 Task: Open Card Card0000000002 in Board Board0000000001 in Workspace WS0000000001 in Trello. Add Member nikhrathi889@gmail.com to Card Card0000000002 in Board Board0000000001 in Workspace WS0000000001 in Trello. Add Yellow Label titled Label0000000002 to Card Card0000000002 in Board Board0000000001 in Workspace WS0000000001 in Trello. Add Checklist CL0000000002 to Card Card0000000002 in Board Board0000000001 in Workspace WS0000000001 in Trello. Add Dates with Start Date as May 08 2023 and Due Date as May 31 2023 to Card Card0000000002 in Board Board0000000001 in Workspace WS0000000001 in Trello
Action: Mouse moved to (366, 328)
Screenshot: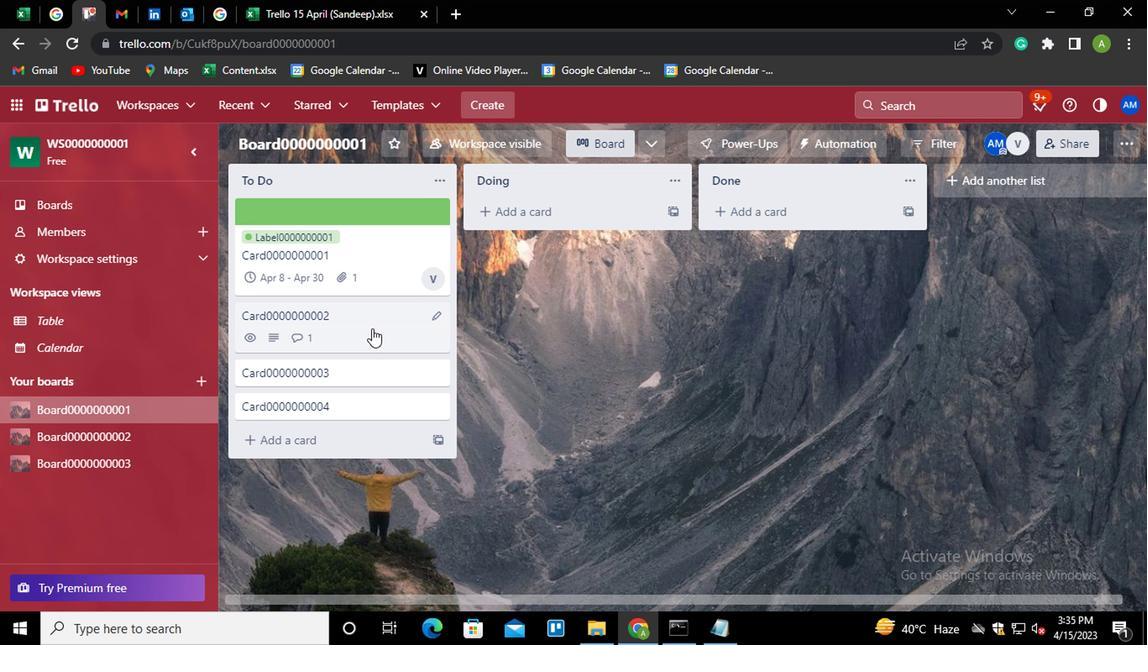 
Action: Mouse pressed left at (366, 328)
Screenshot: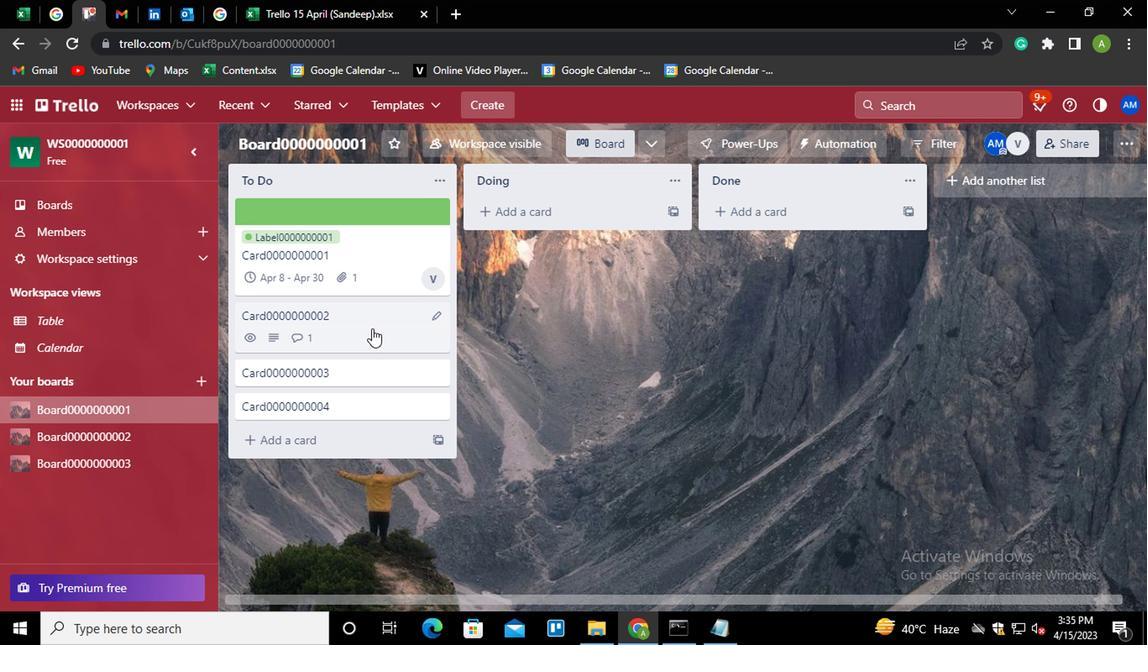 
Action: Mouse moved to (777, 294)
Screenshot: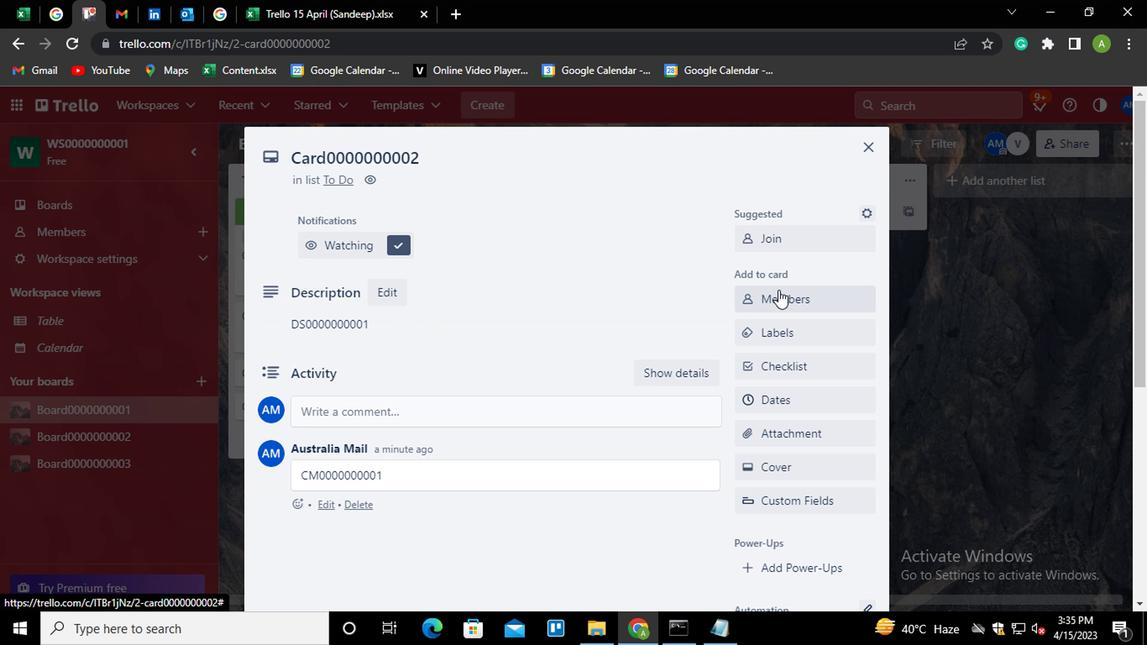 
Action: Mouse pressed left at (777, 294)
Screenshot: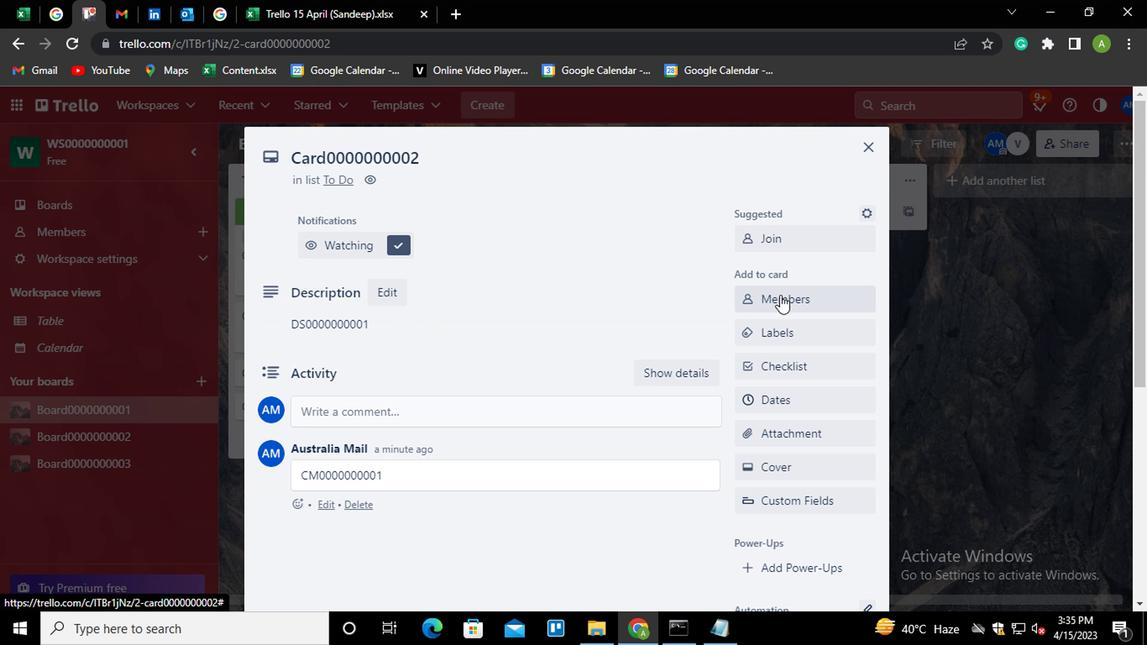 
Action: Mouse moved to (796, 377)
Screenshot: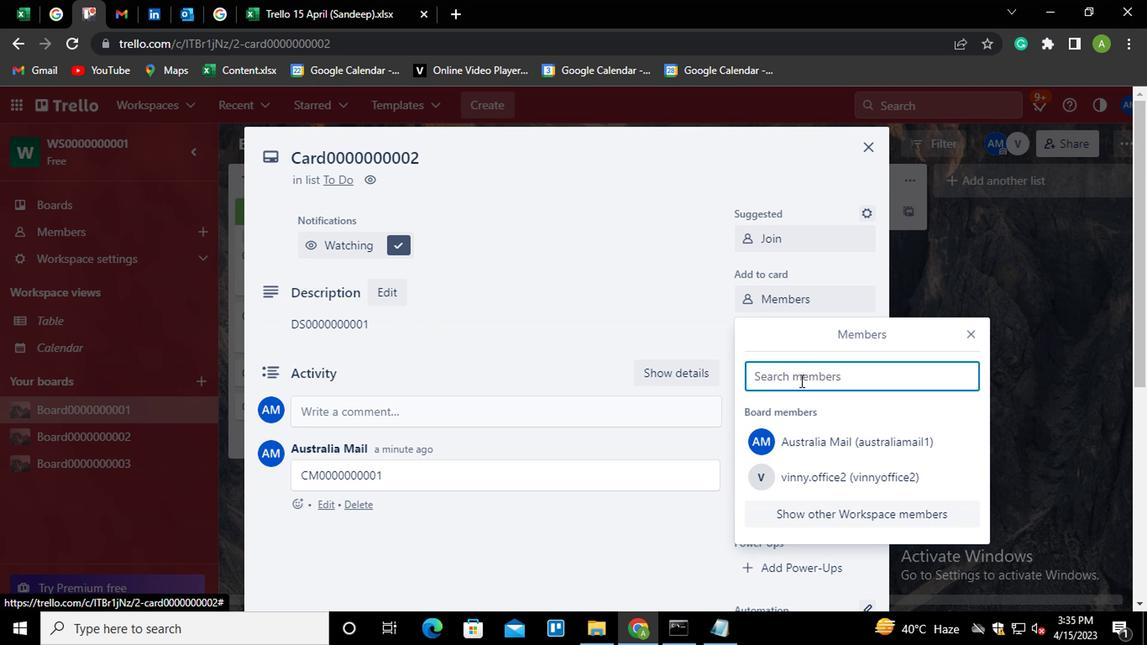 
Action: Mouse pressed left at (796, 377)
Screenshot: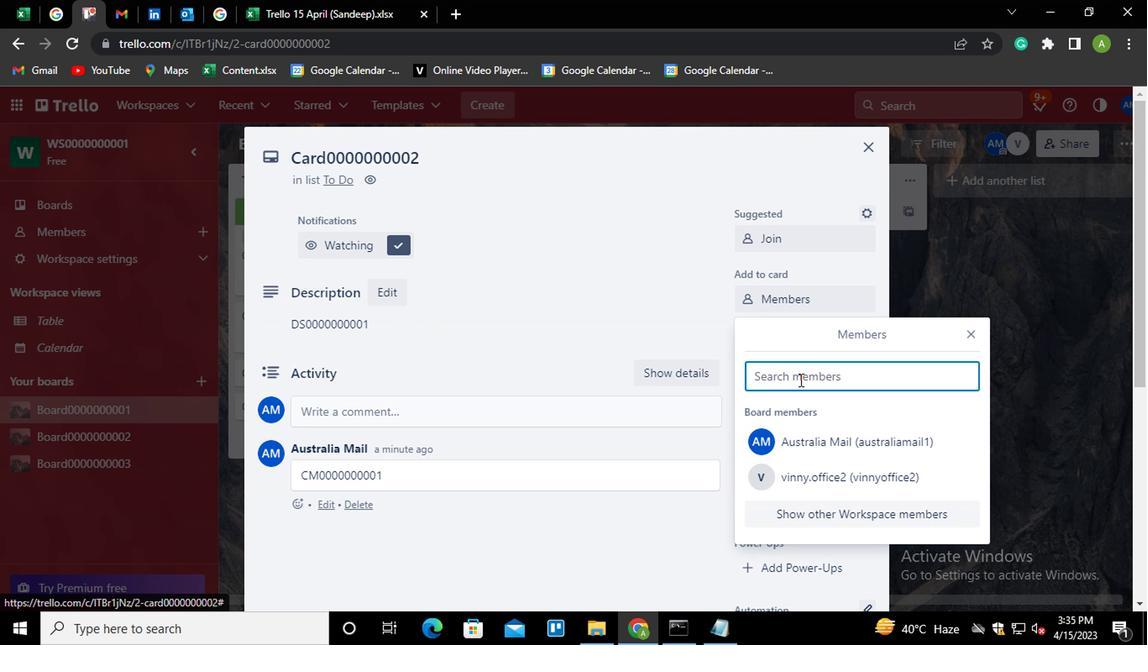 
Action: Key pressed nikh
Screenshot: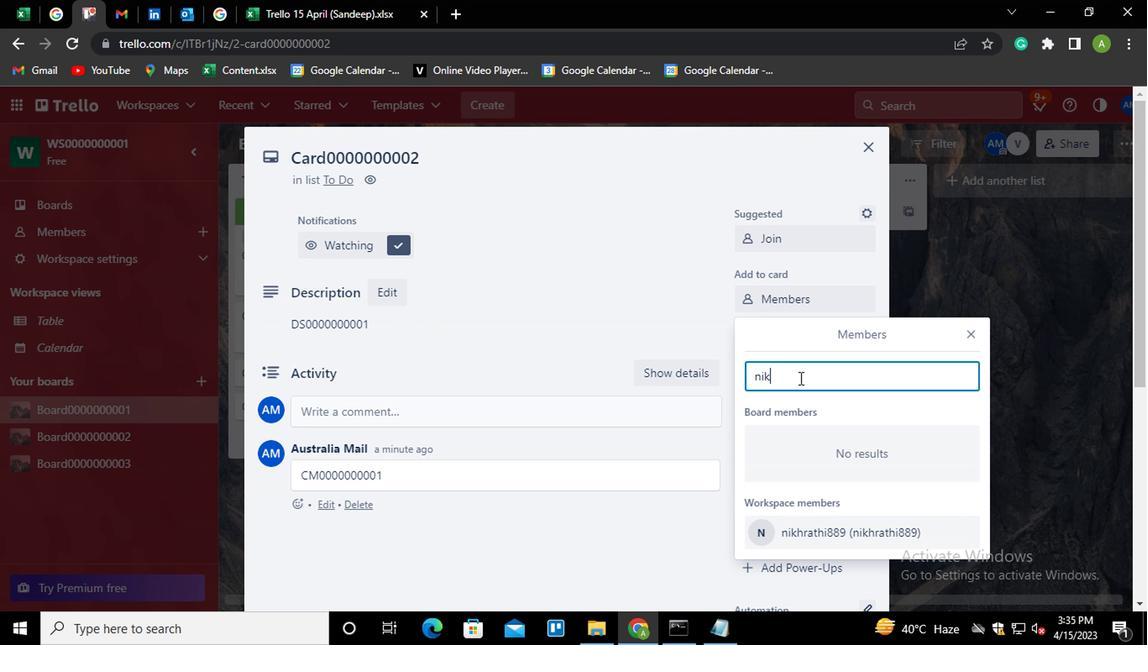 
Action: Mouse moved to (790, 539)
Screenshot: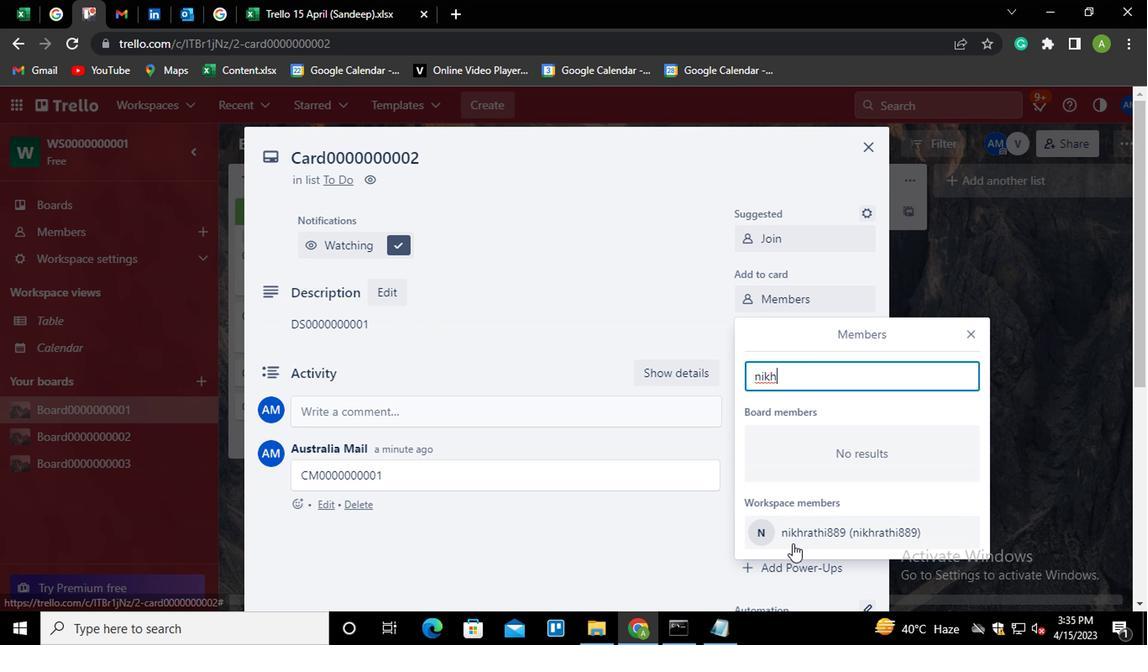 
Action: Mouse pressed left at (790, 539)
Screenshot: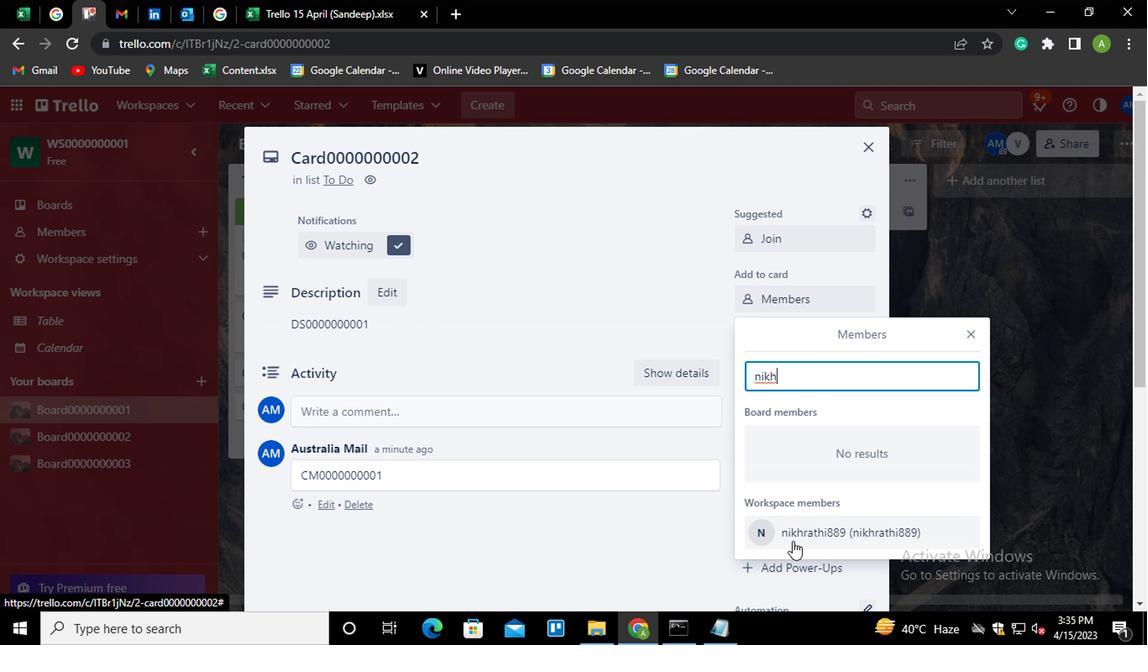 
Action: Mouse moved to (674, 253)
Screenshot: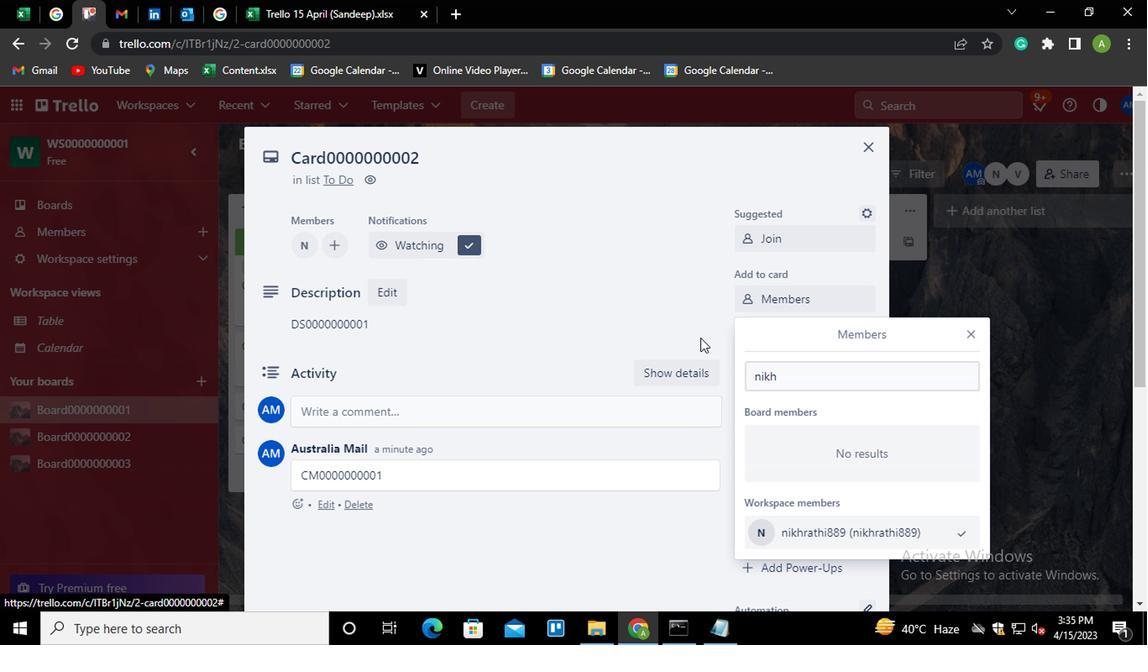 
Action: Mouse pressed left at (674, 253)
Screenshot: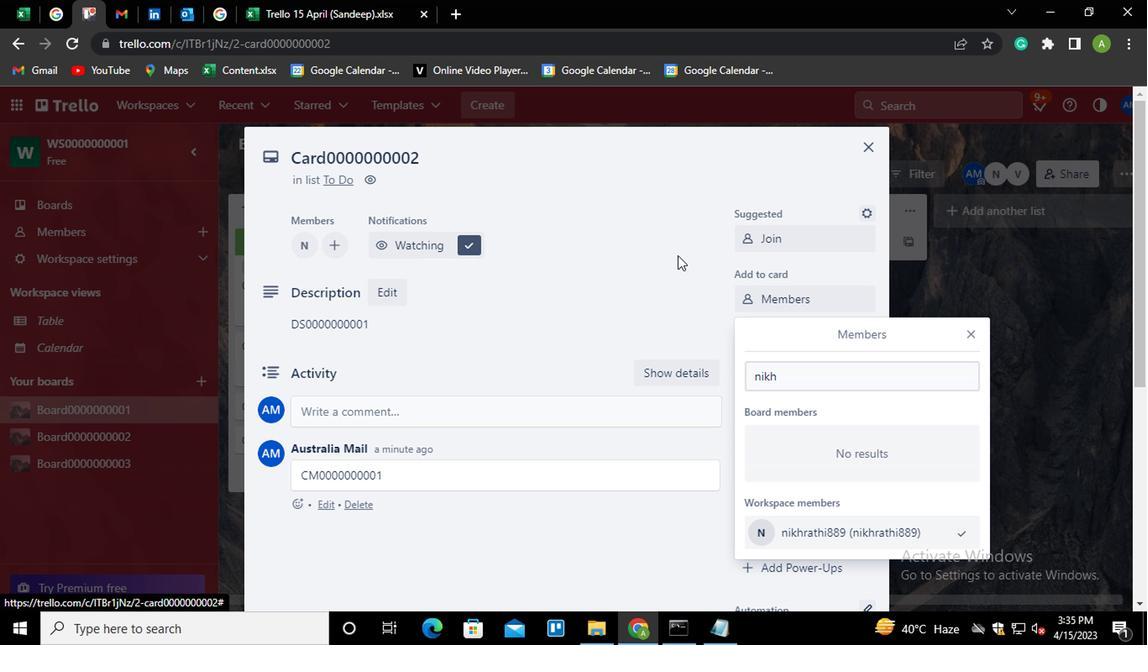 
Action: Mouse moved to (775, 331)
Screenshot: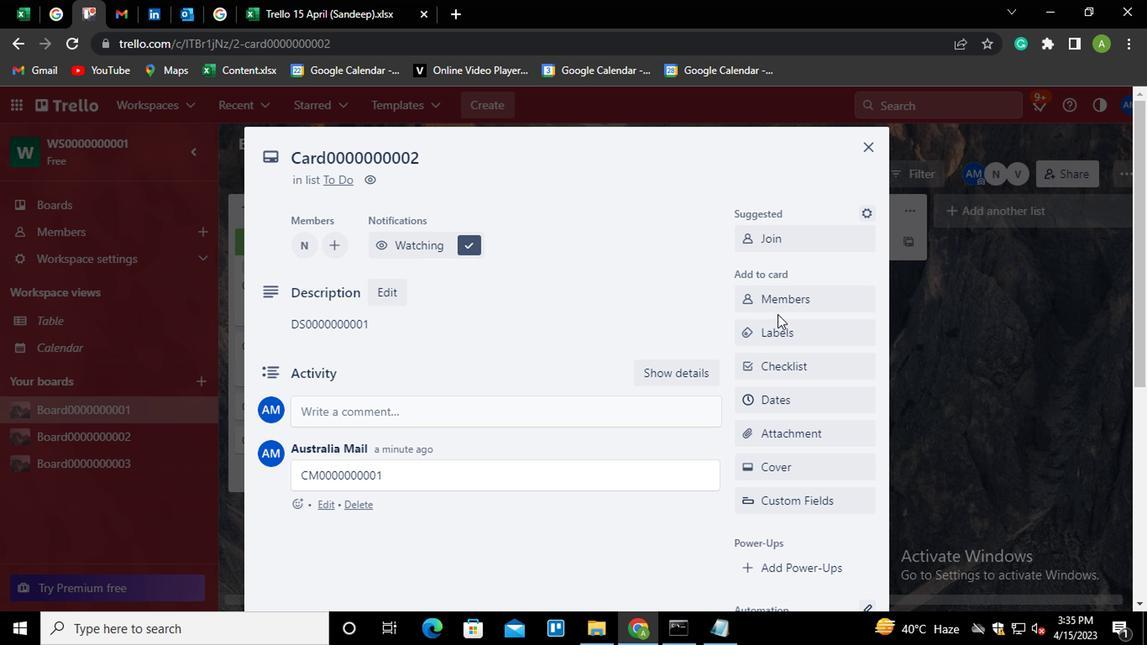 
Action: Mouse pressed left at (775, 331)
Screenshot: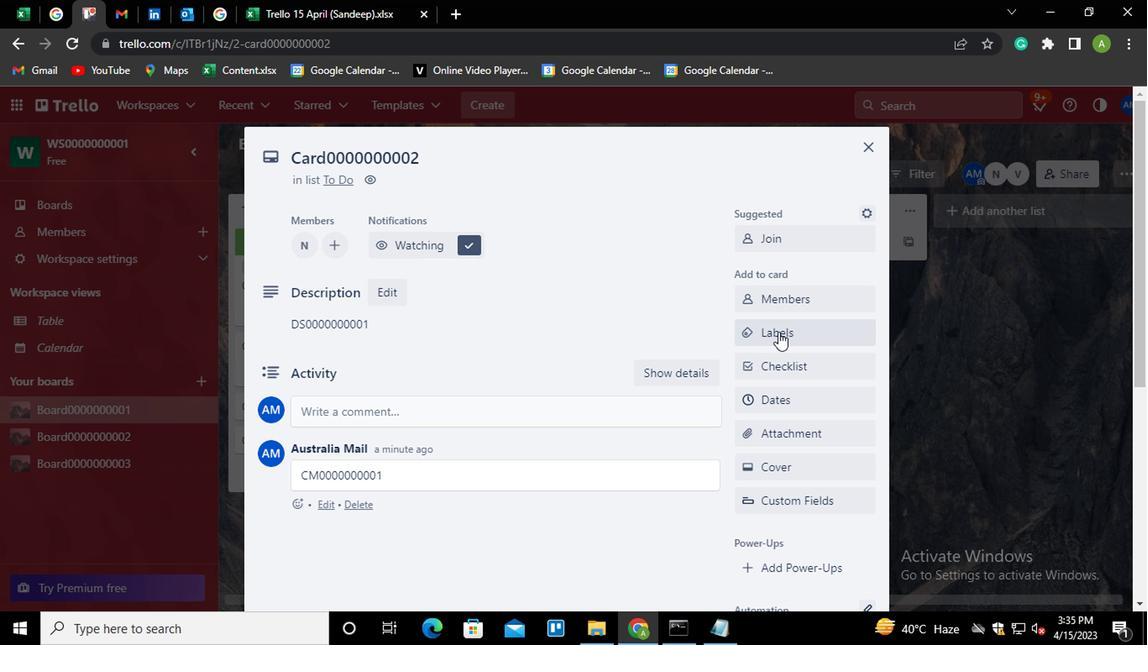 
Action: Mouse moved to (749, 271)
Screenshot: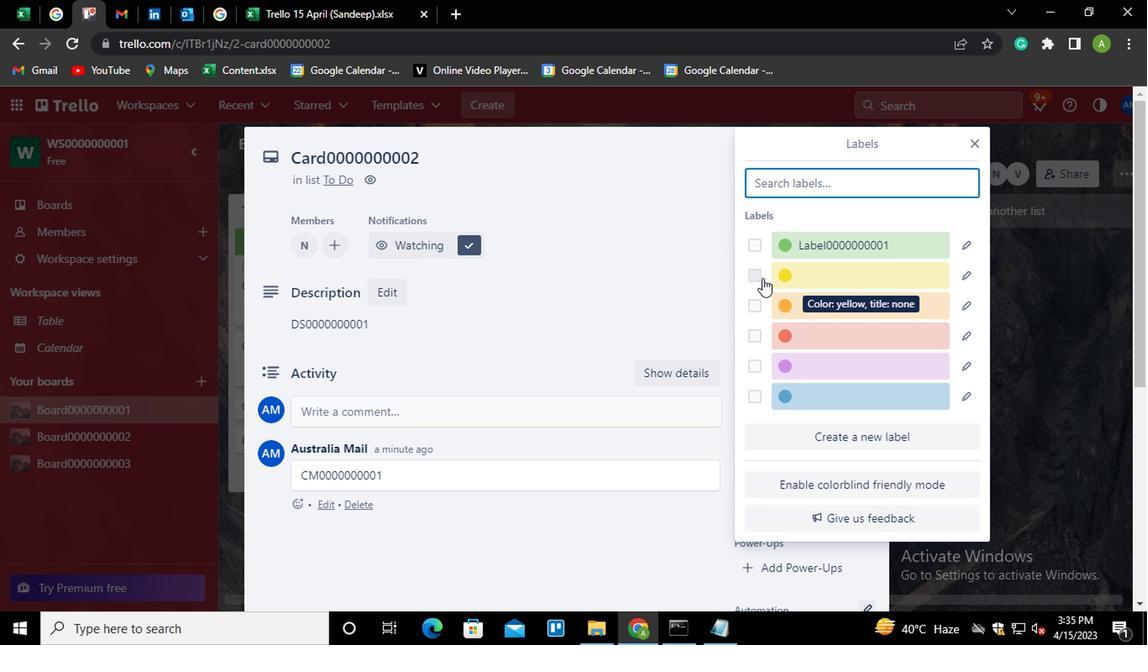 
Action: Mouse pressed left at (749, 271)
Screenshot: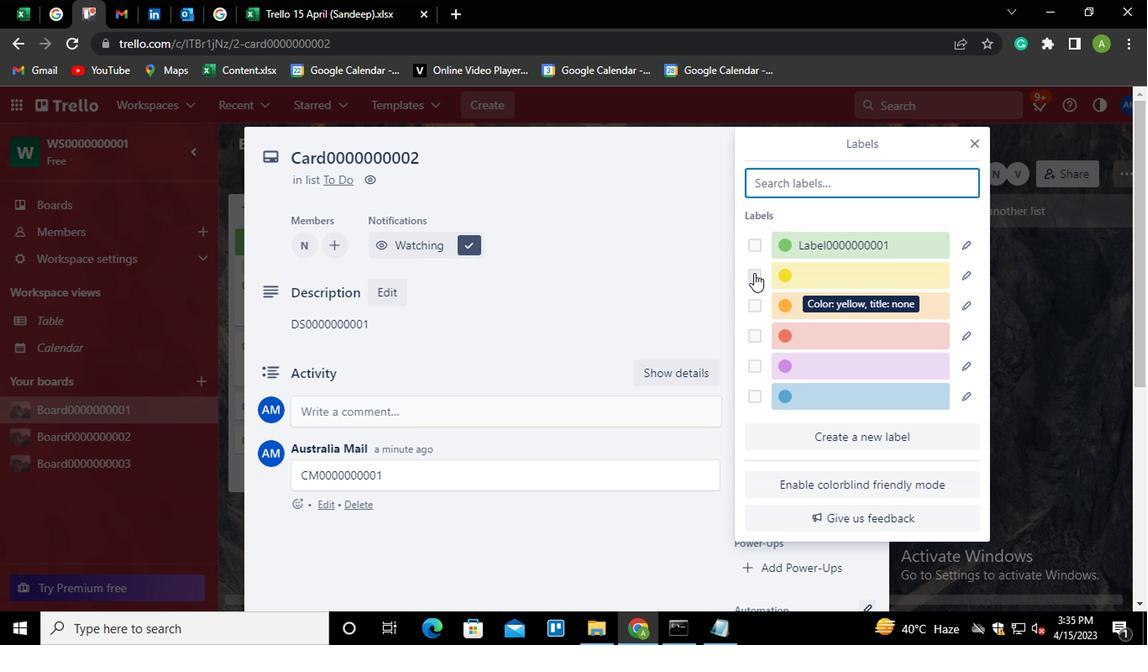 
Action: Mouse moved to (964, 276)
Screenshot: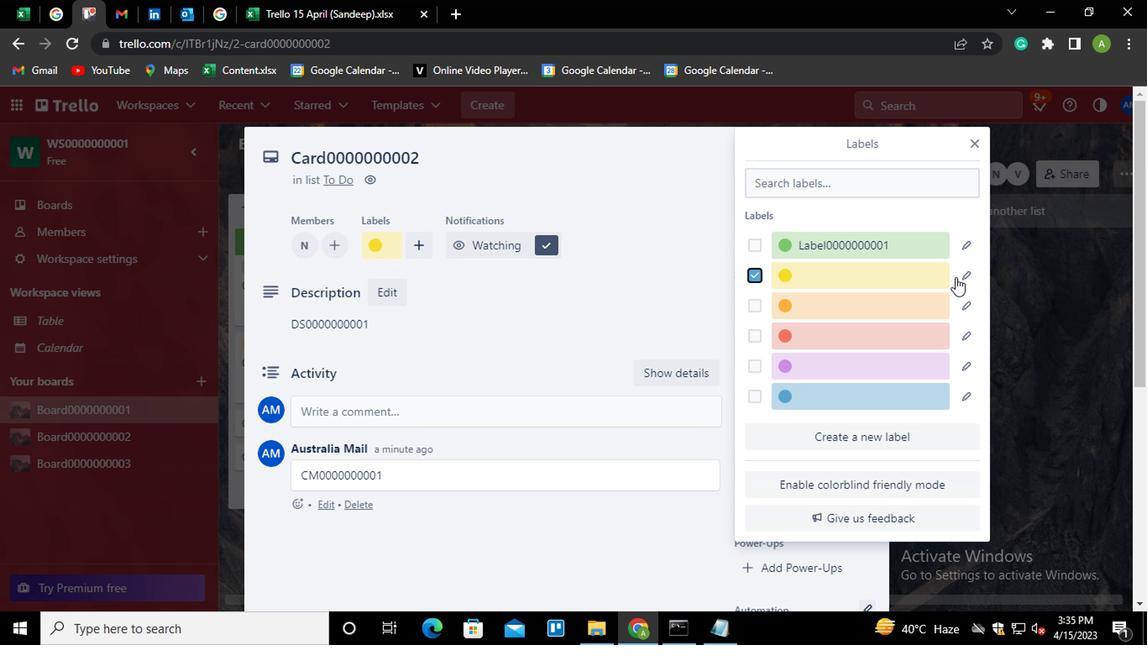 
Action: Mouse pressed left at (964, 276)
Screenshot: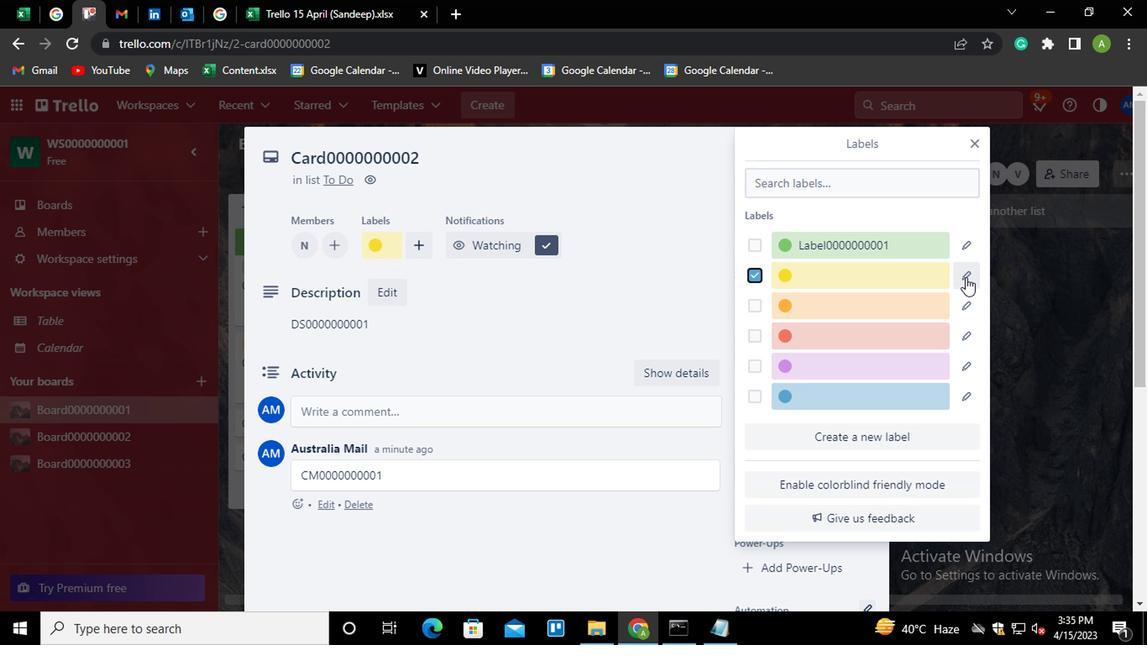 
Action: Mouse moved to (962, 278)
Screenshot: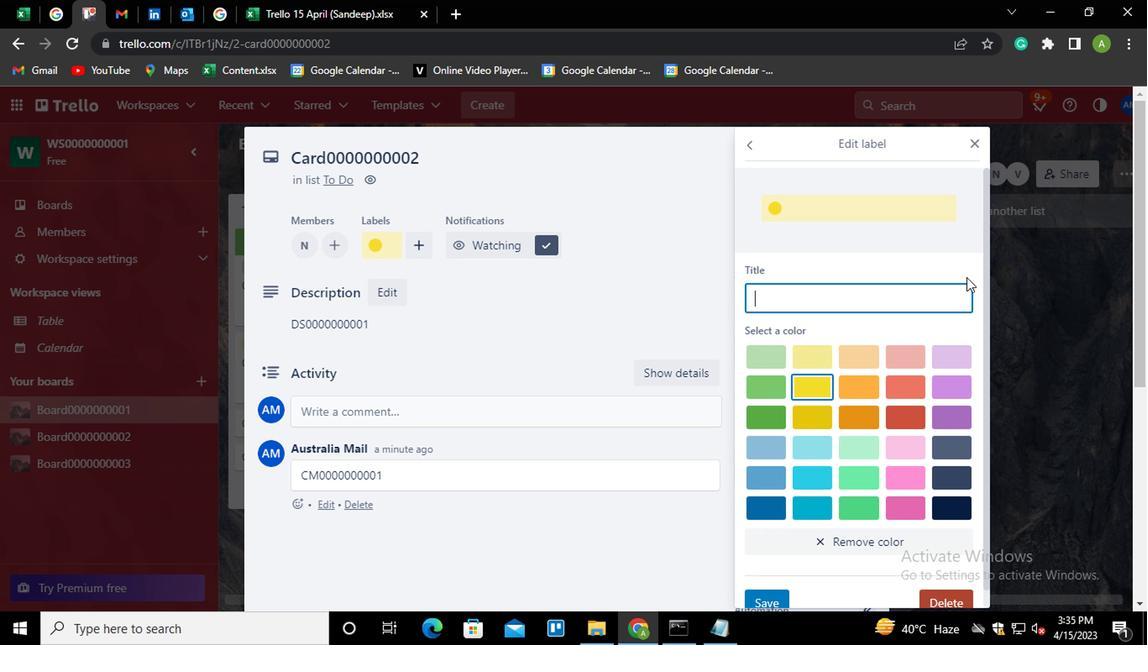 
Action: Key pressed <Key.shift><Key.shift>LABEL0000000002
Screenshot: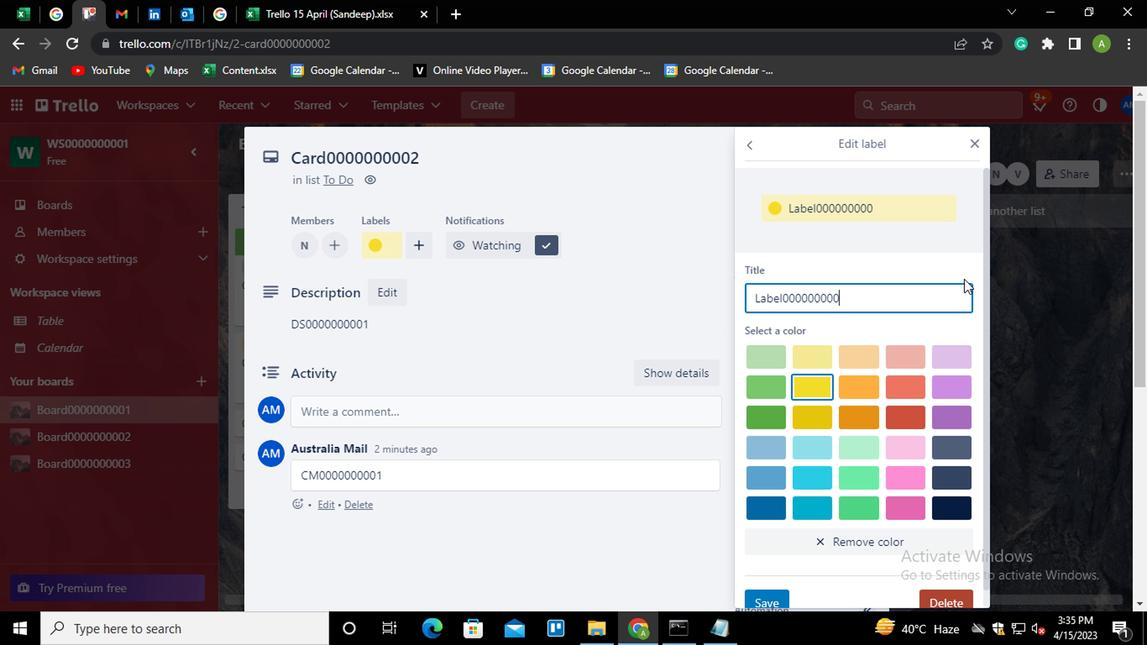 
Action: Mouse moved to (761, 596)
Screenshot: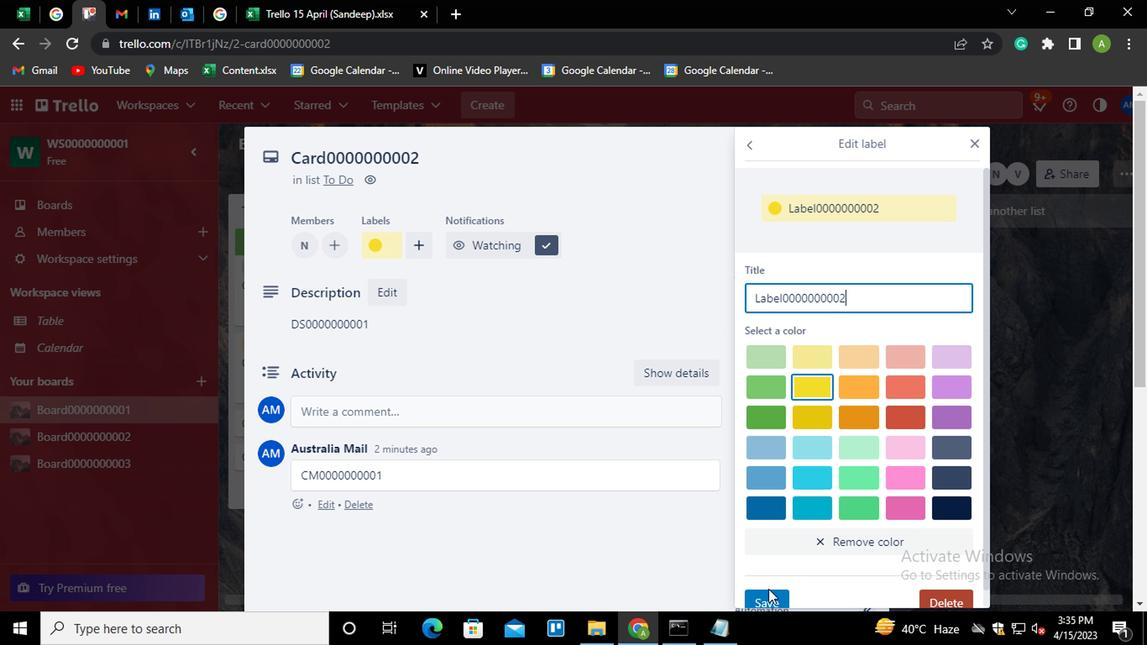 
Action: Mouse pressed left at (761, 596)
Screenshot: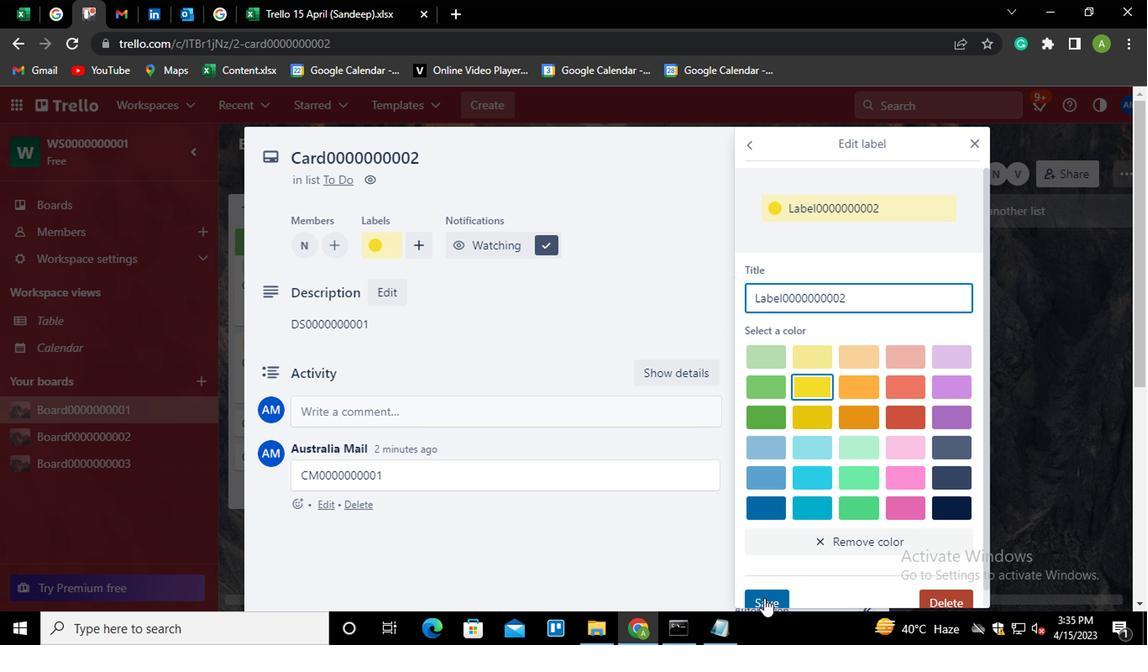 
Action: Mouse moved to (695, 287)
Screenshot: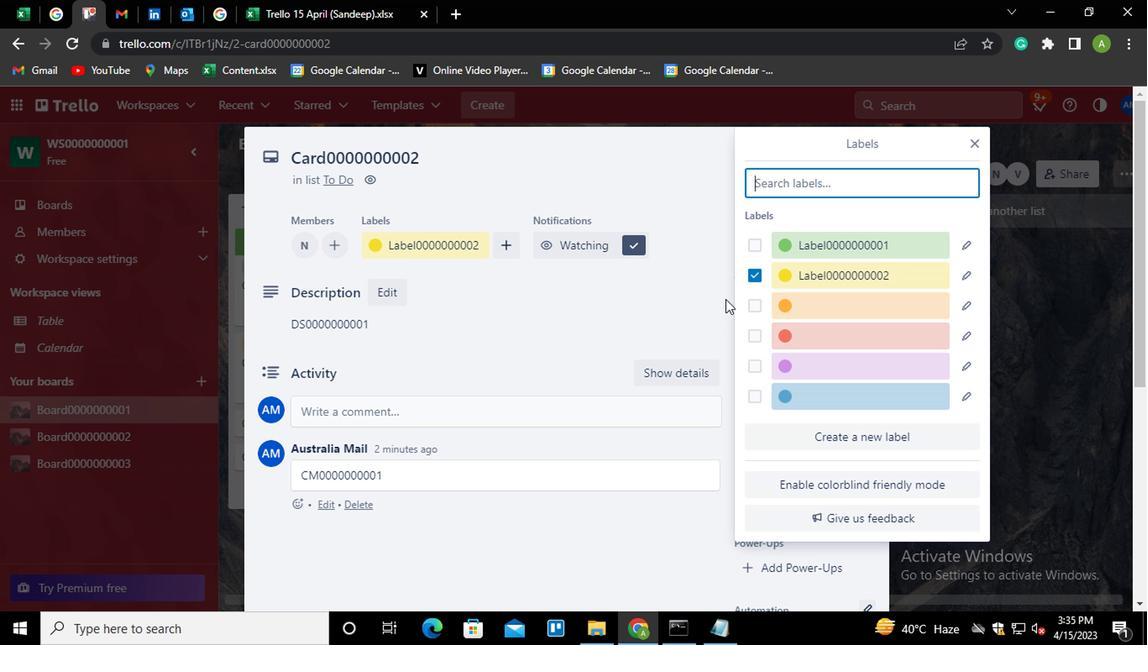 
Action: Mouse pressed left at (695, 287)
Screenshot: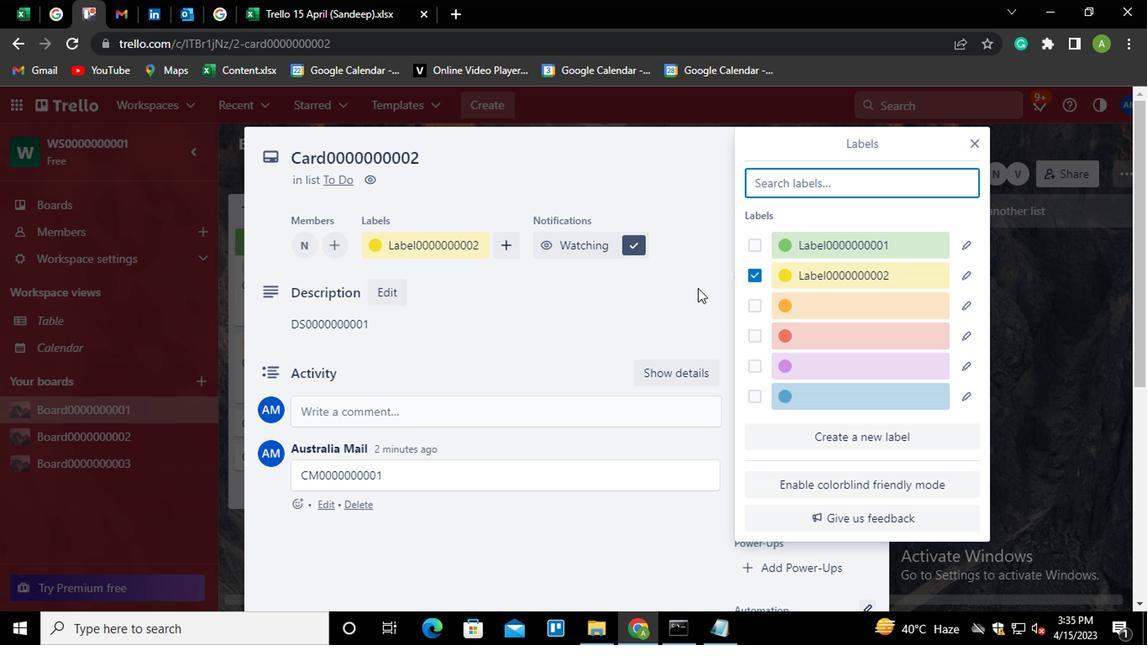 
Action: Mouse moved to (760, 368)
Screenshot: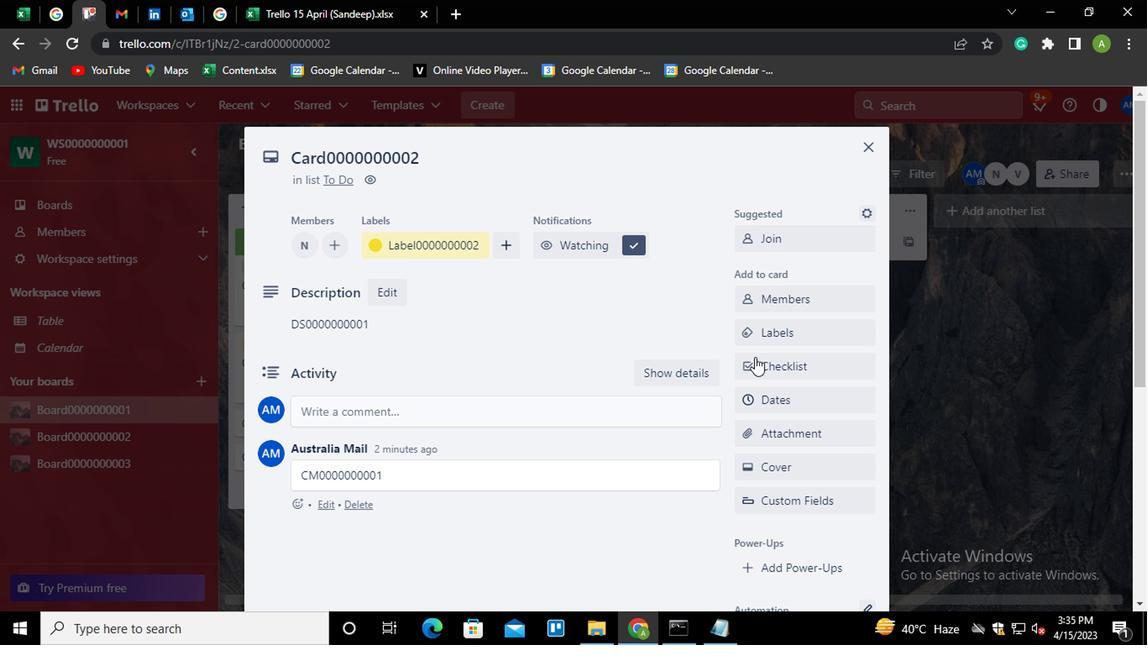 
Action: Mouse pressed left at (760, 368)
Screenshot: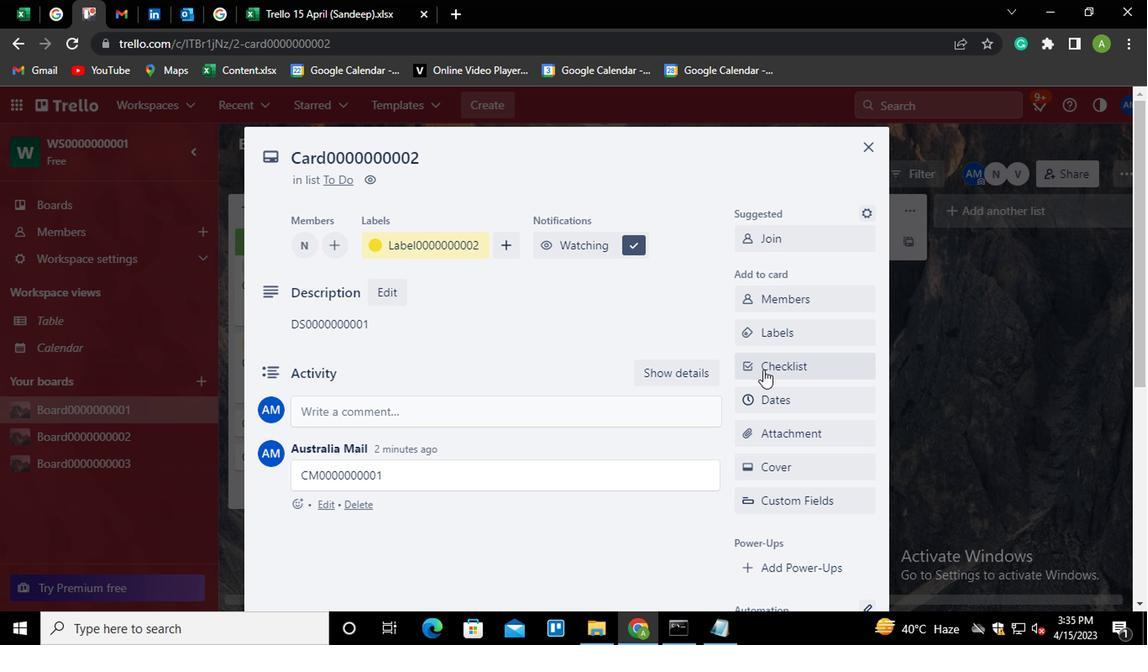 
Action: Key pressed <Key.shift>CL0000000002
Screenshot: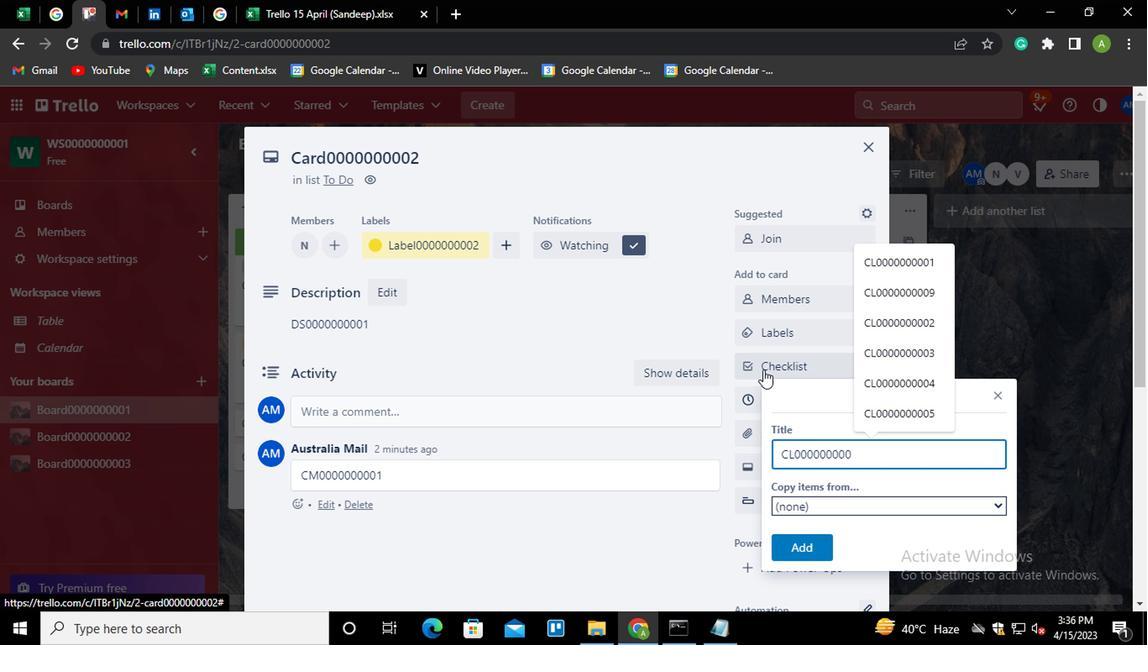 
Action: Mouse moved to (811, 551)
Screenshot: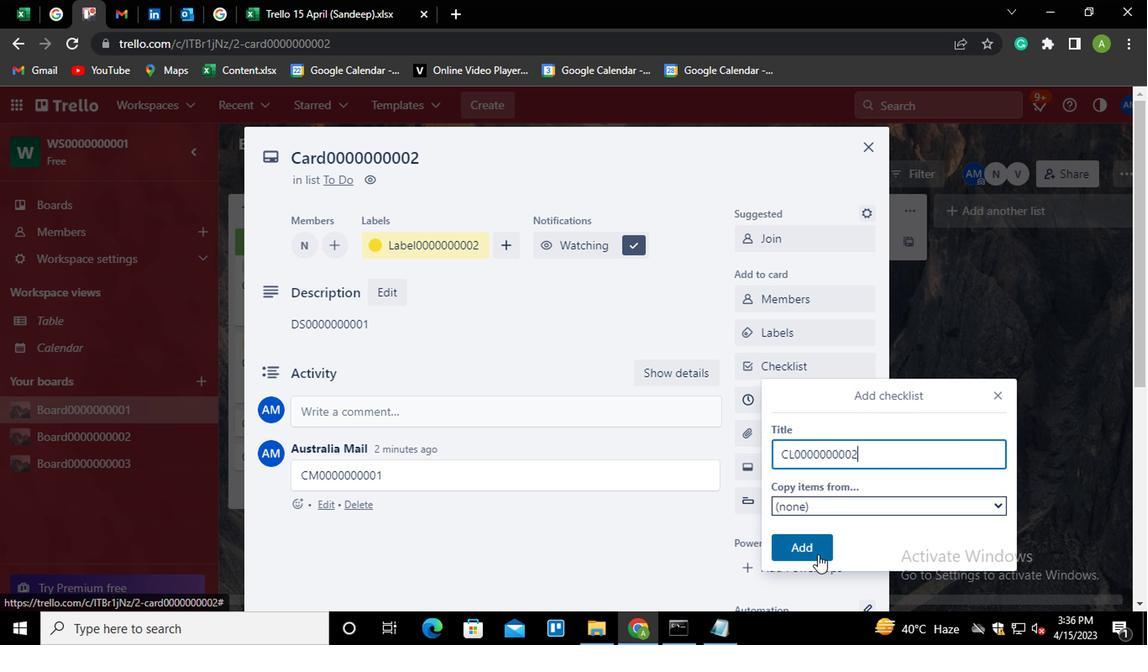 
Action: Mouse pressed left at (811, 551)
Screenshot: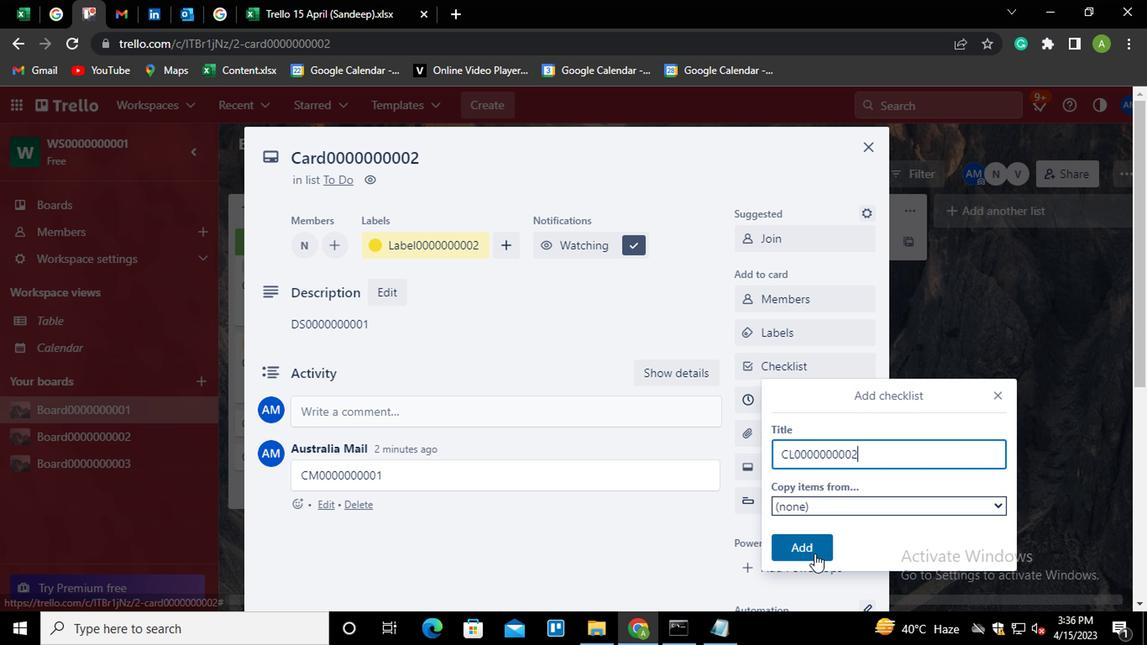 
Action: Mouse moved to (767, 389)
Screenshot: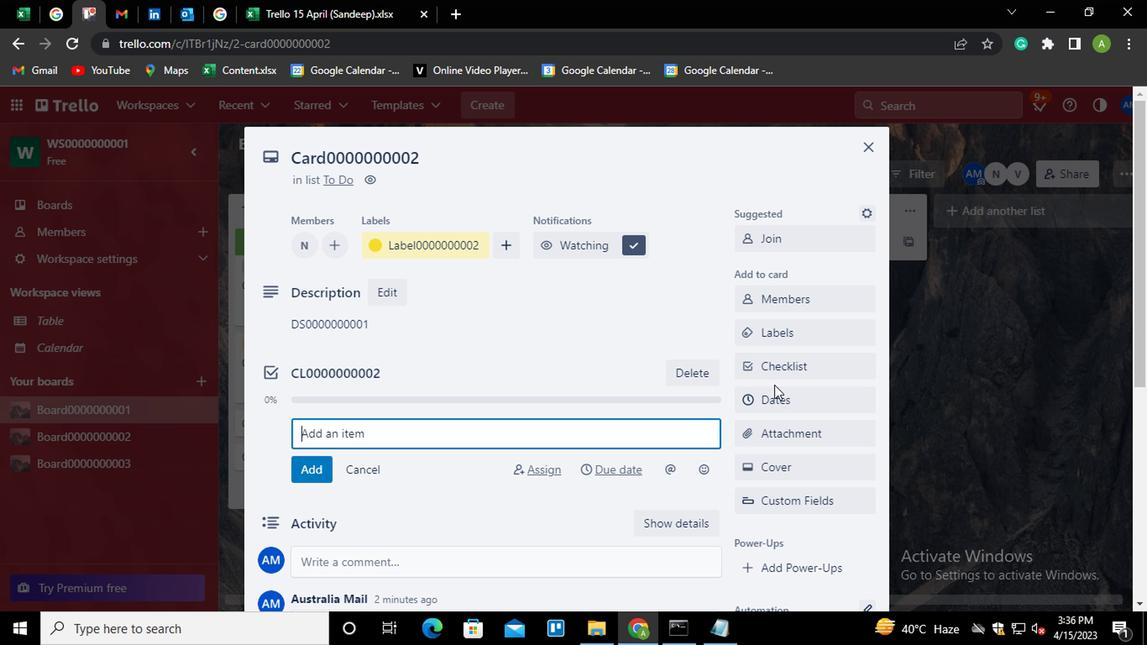 
Action: Mouse pressed left at (767, 389)
Screenshot: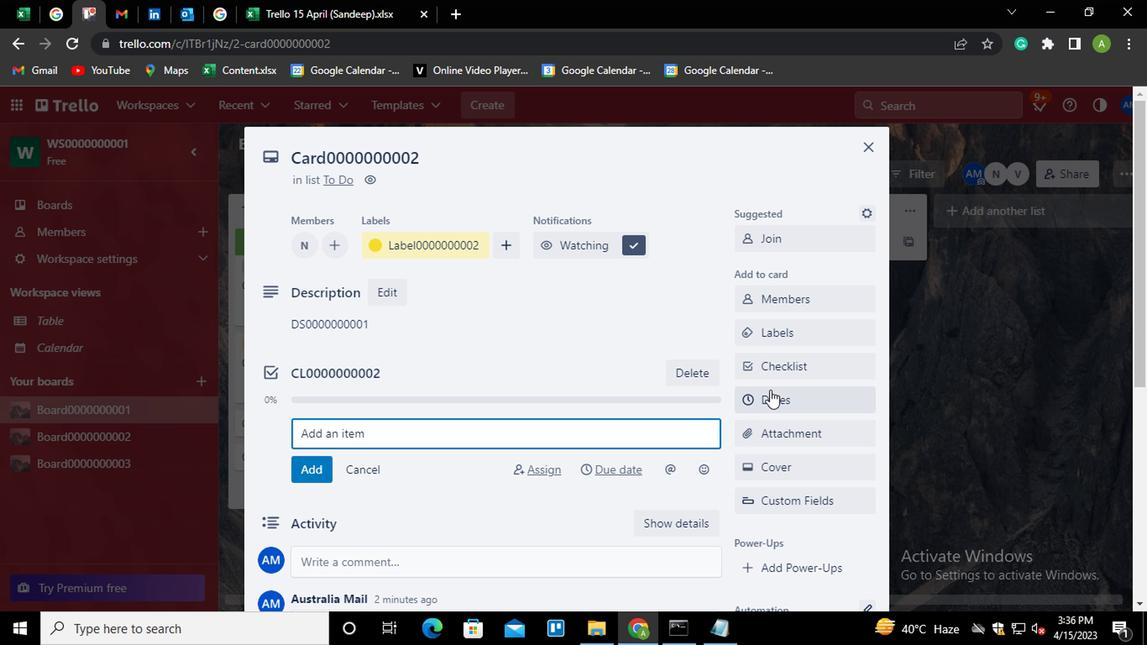 
Action: Mouse moved to (753, 445)
Screenshot: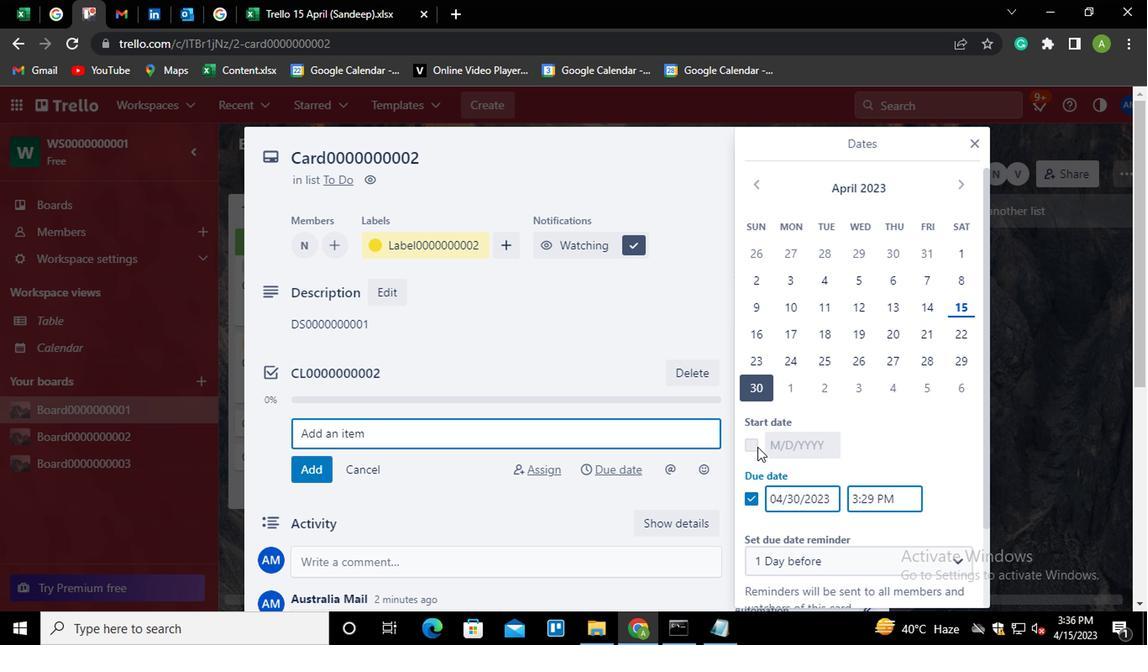 
Action: Mouse pressed left at (753, 445)
Screenshot: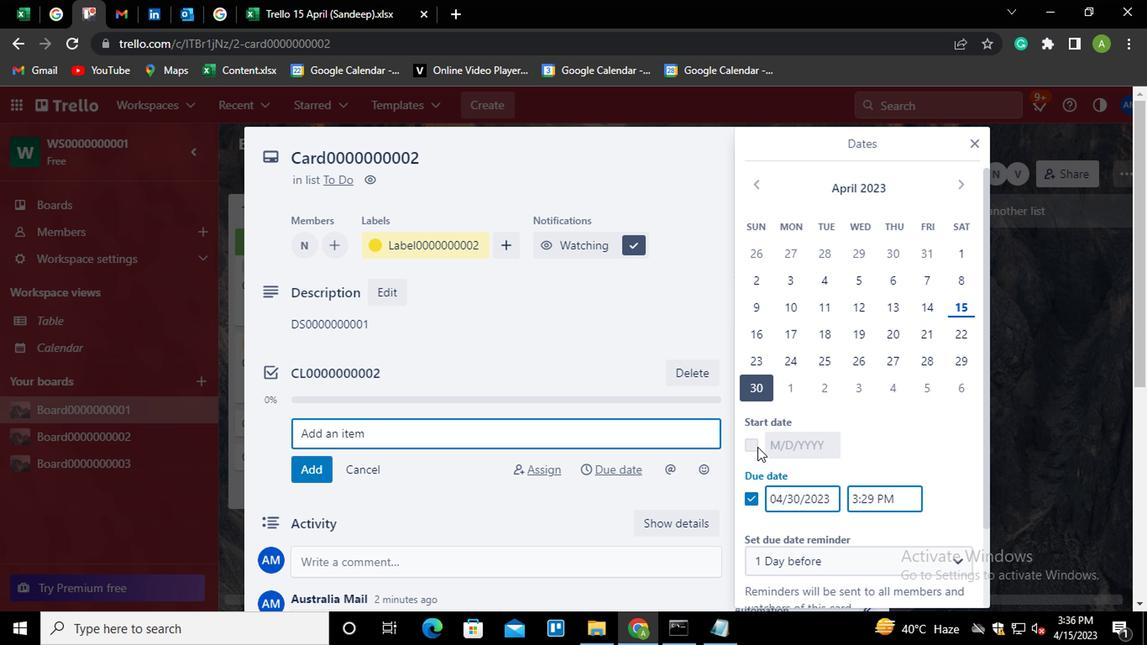 
Action: Mouse moved to (779, 441)
Screenshot: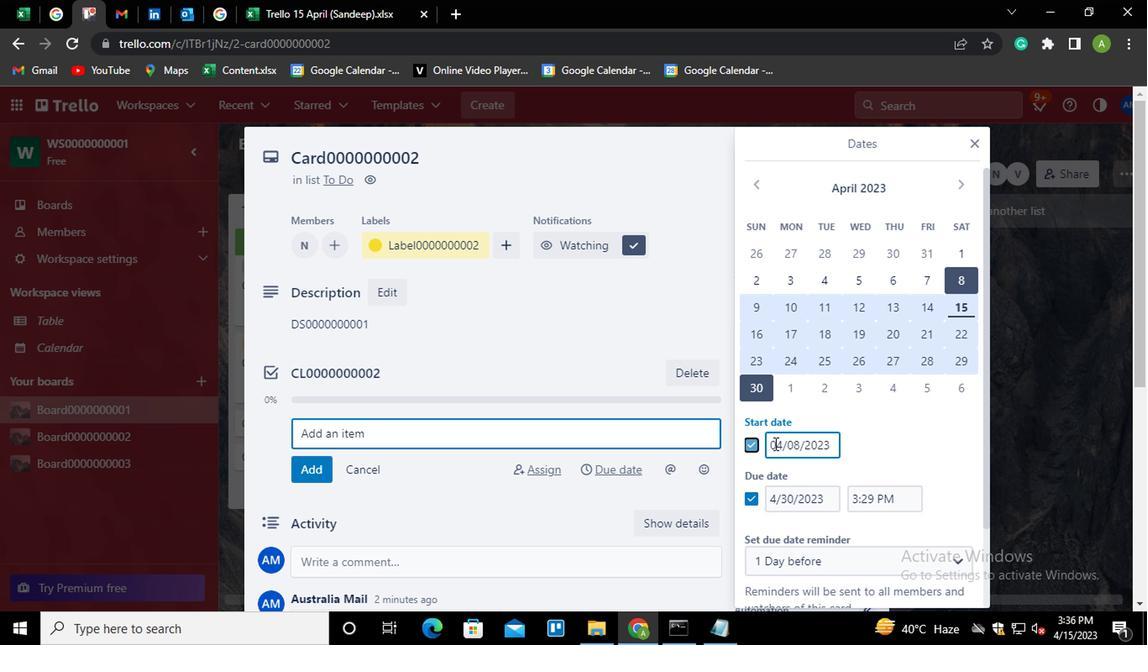 
Action: Mouse pressed left at (779, 441)
Screenshot: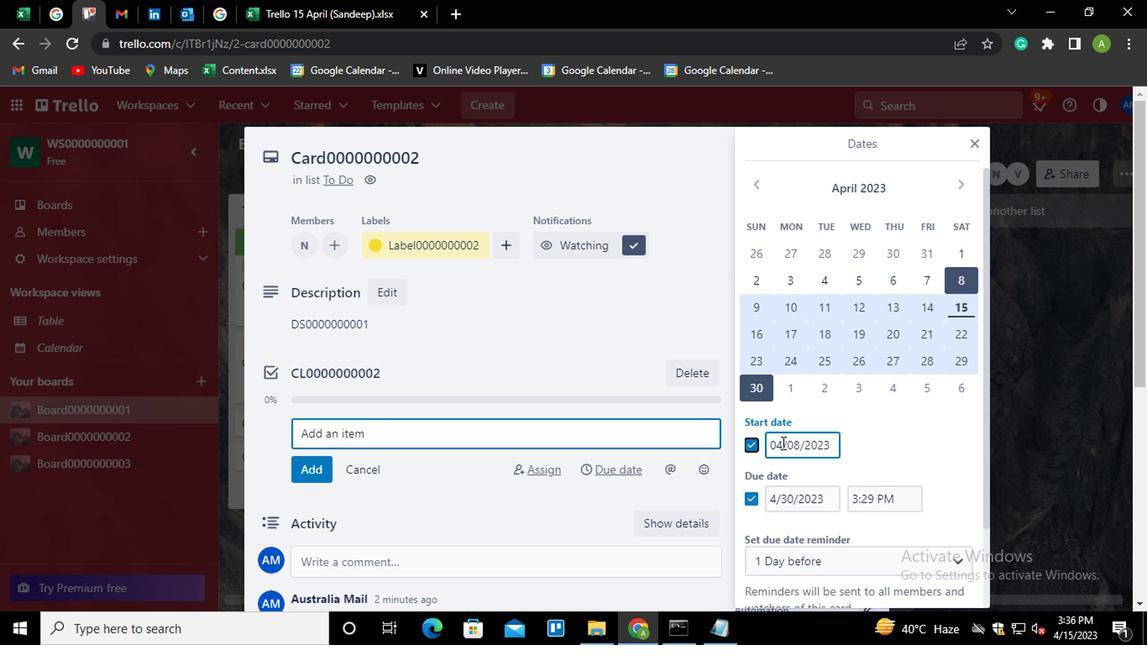 
Action: Mouse moved to (843, 451)
Screenshot: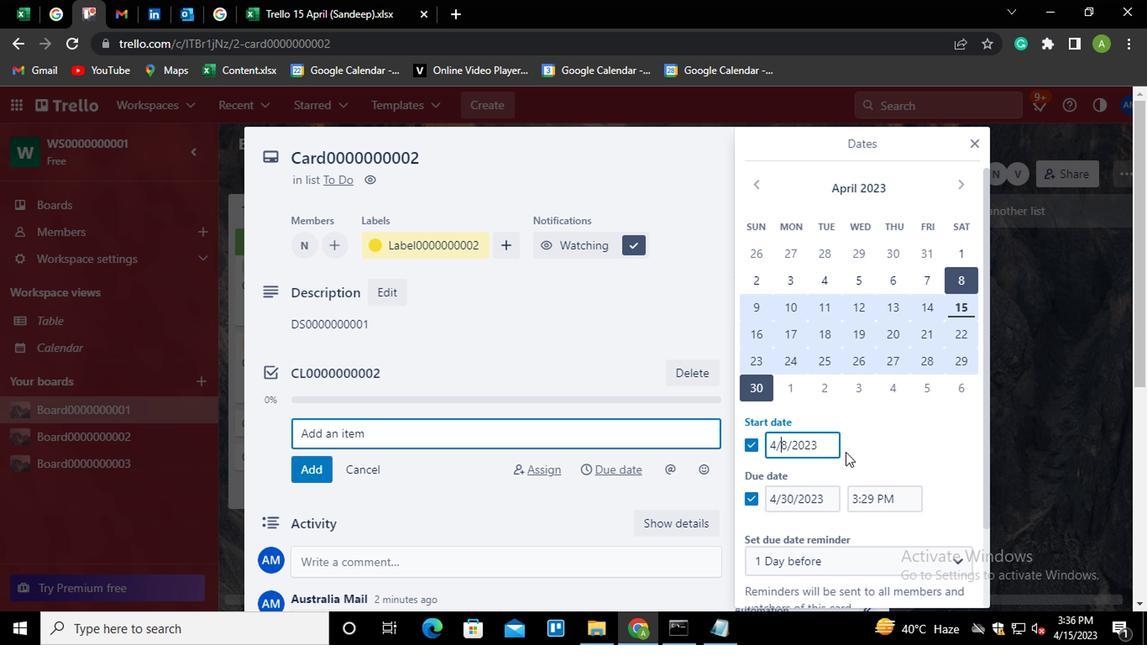 
Action: Key pressed <Key.left><Key.backspace>5
Screenshot: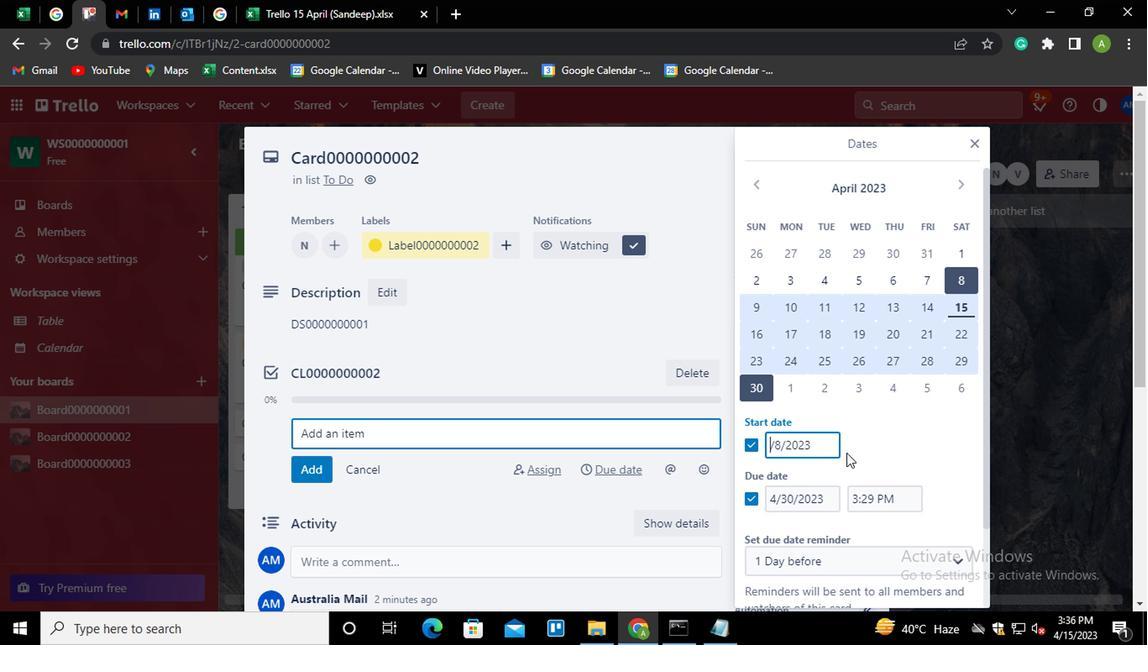 
Action: Mouse moved to (851, 455)
Screenshot: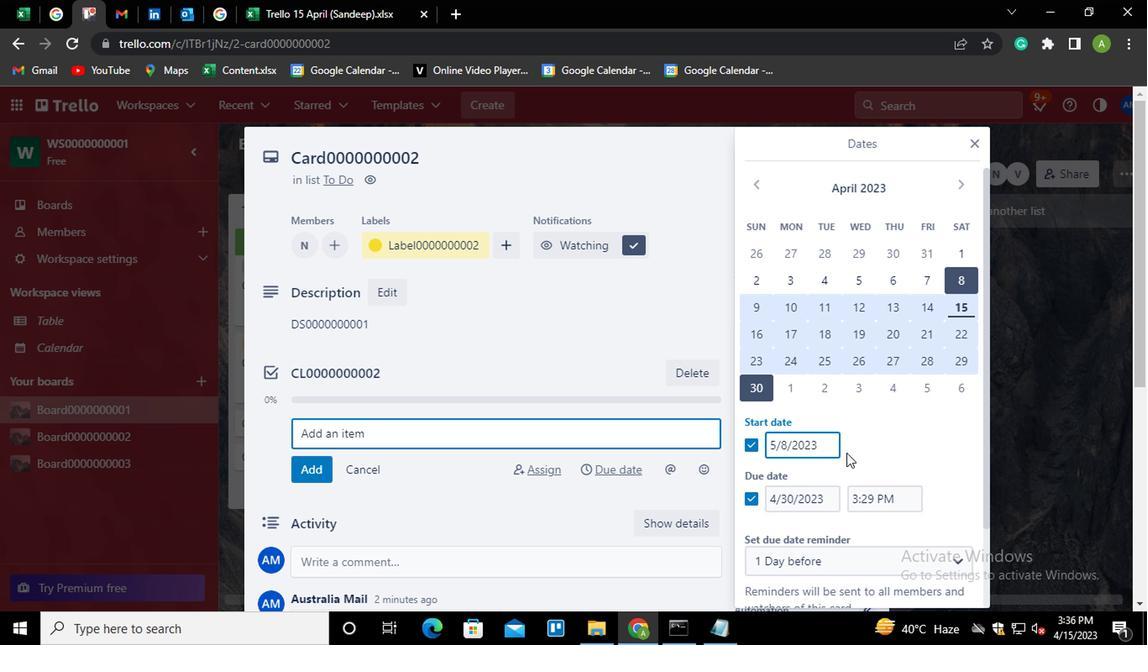 
Action: Mouse pressed left at (851, 455)
Screenshot: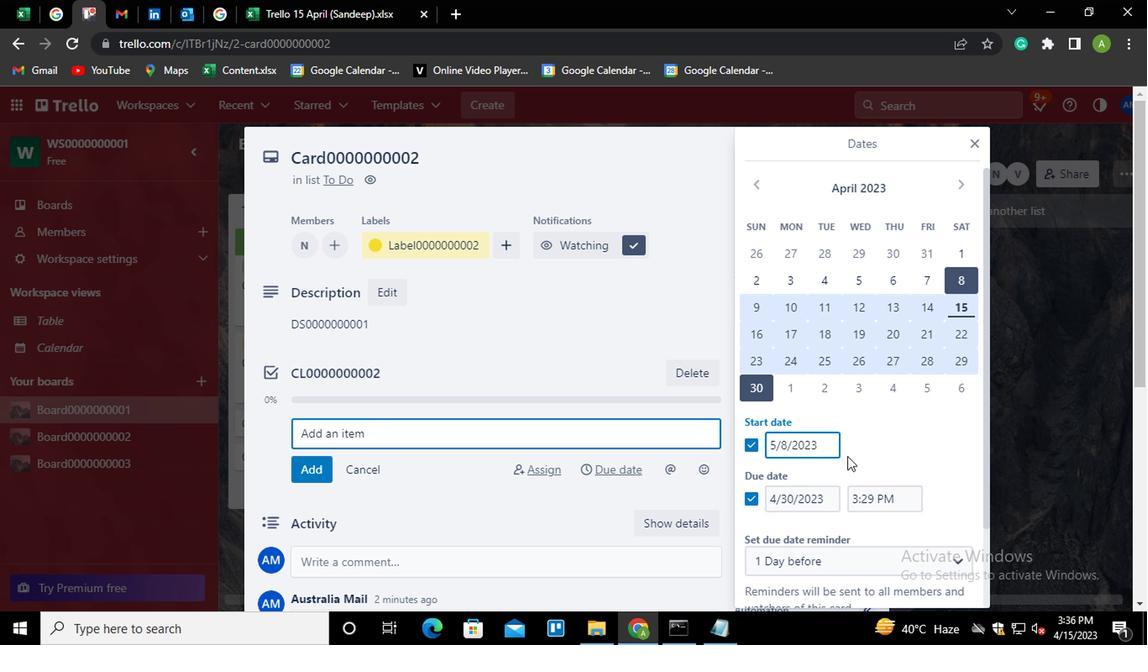 
Action: Mouse moved to (797, 500)
Screenshot: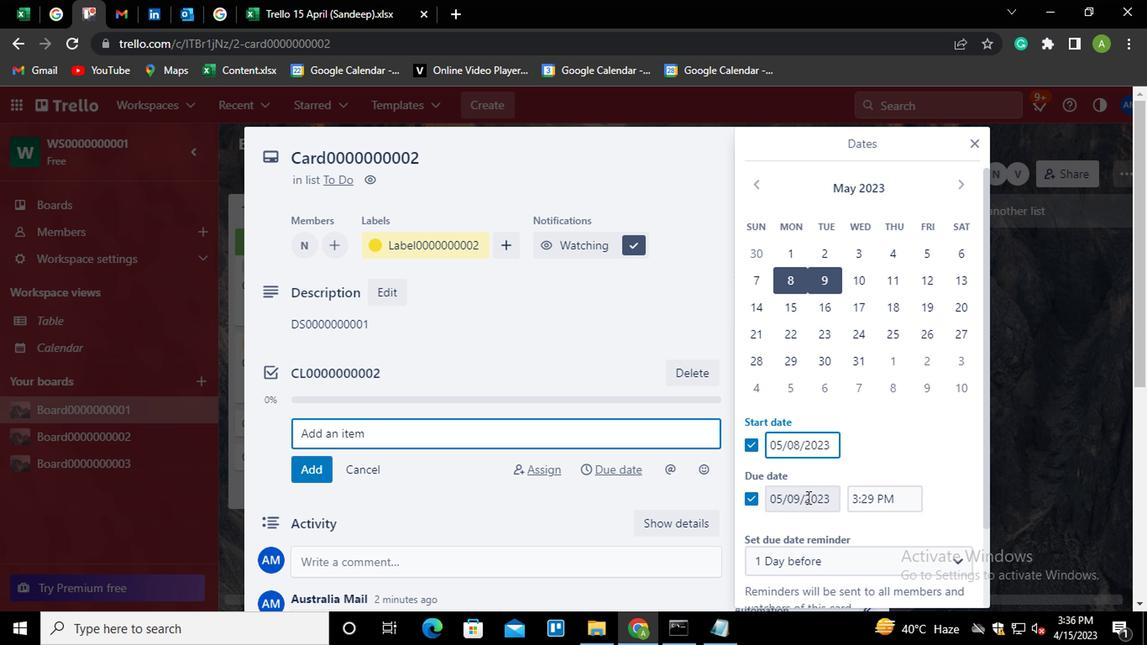 
Action: Mouse pressed left at (797, 500)
Screenshot: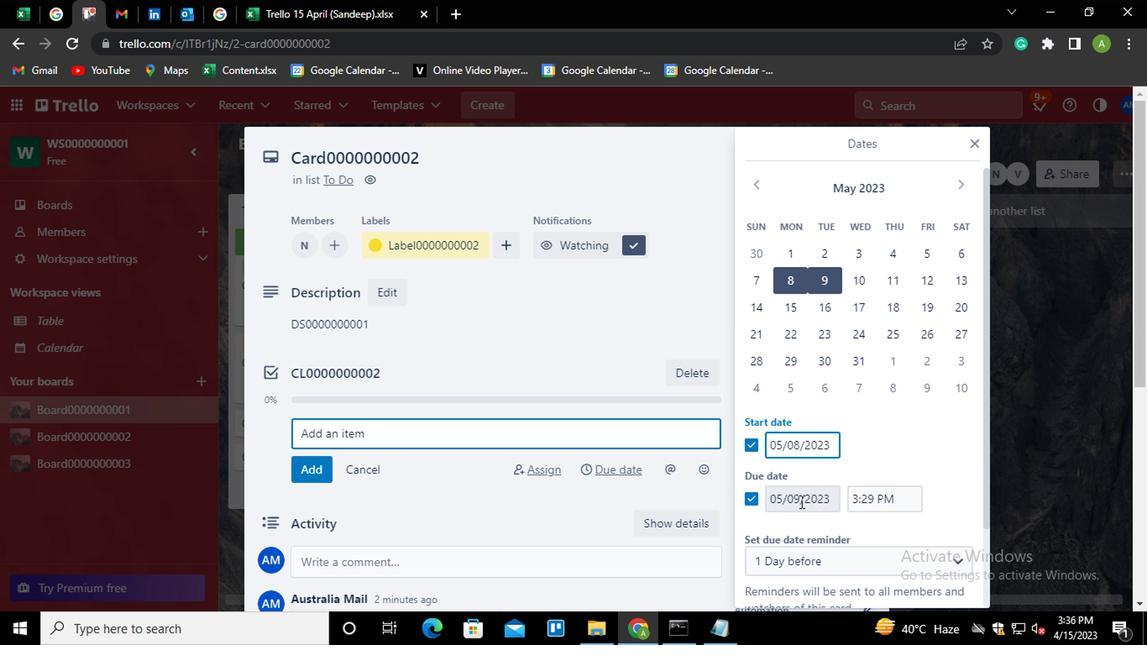 
Action: Key pressed <Key.backspace><Key.backspace>31
Screenshot: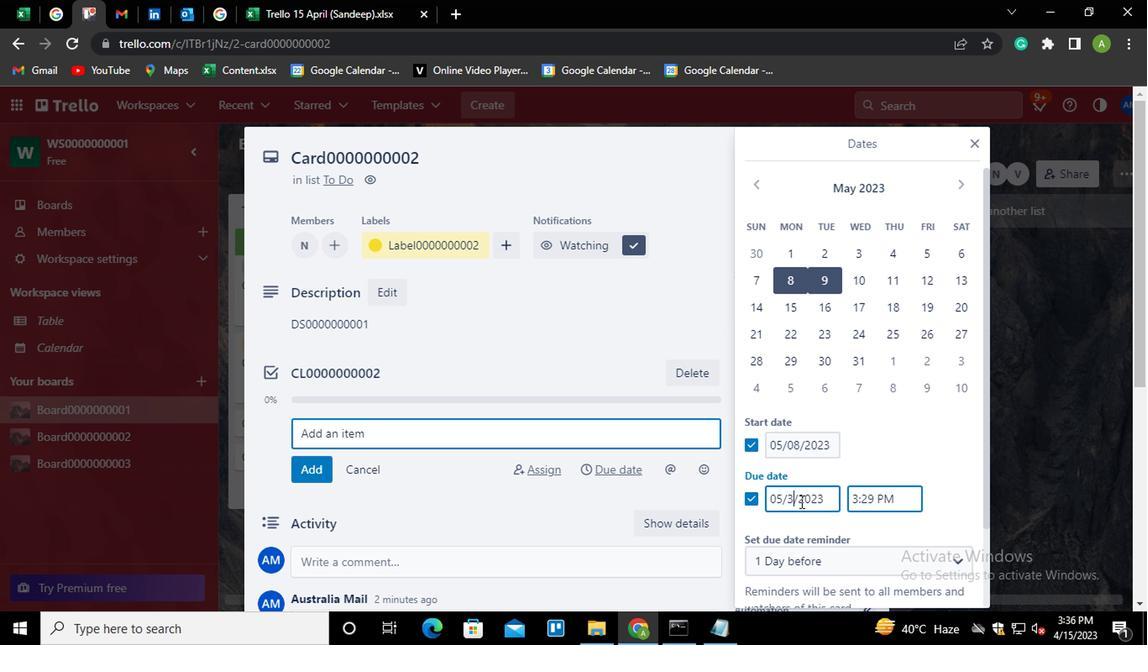 
Action: Mouse moved to (890, 444)
Screenshot: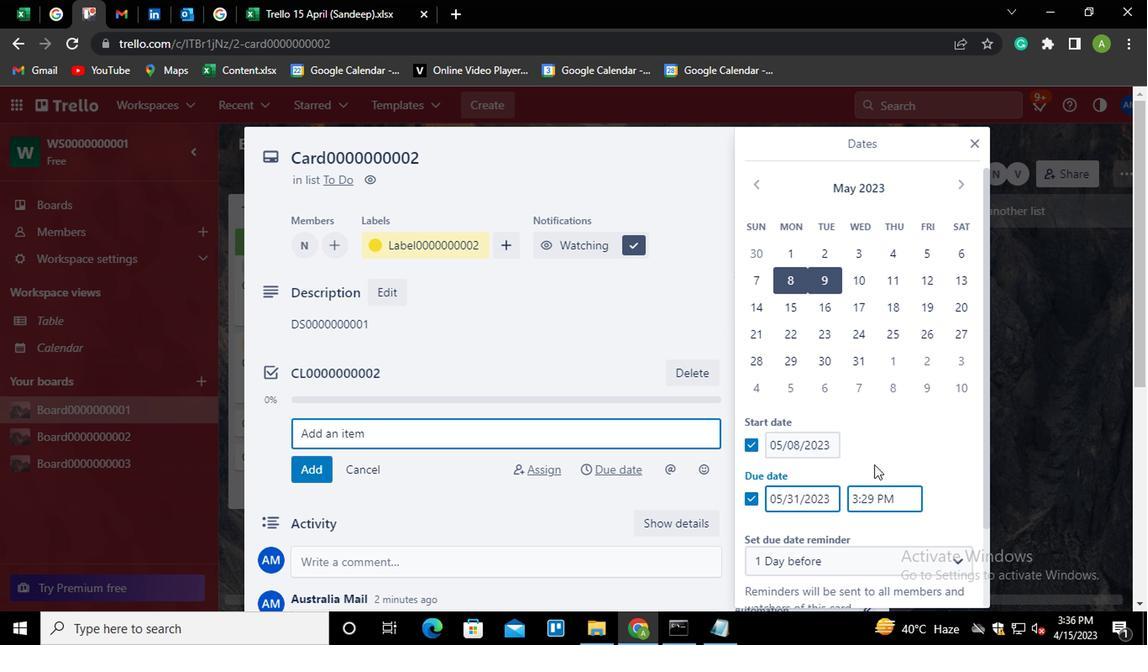
Action: Mouse pressed left at (890, 444)
Screenshot: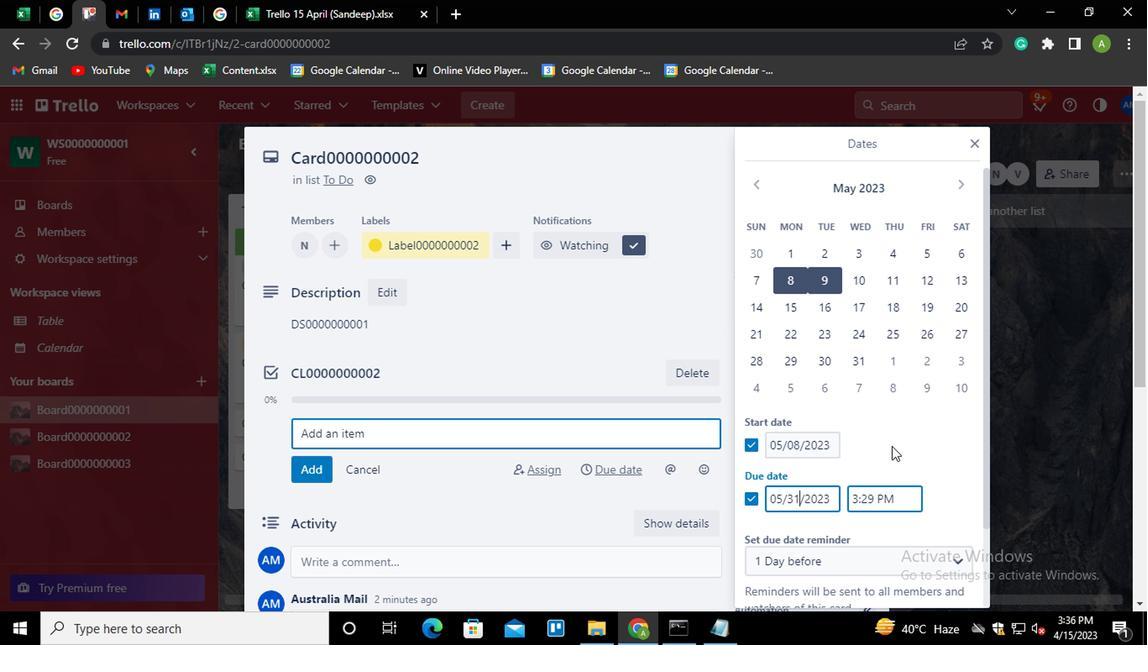 
Action: Mouse moved to (890, 441)
Screenshot: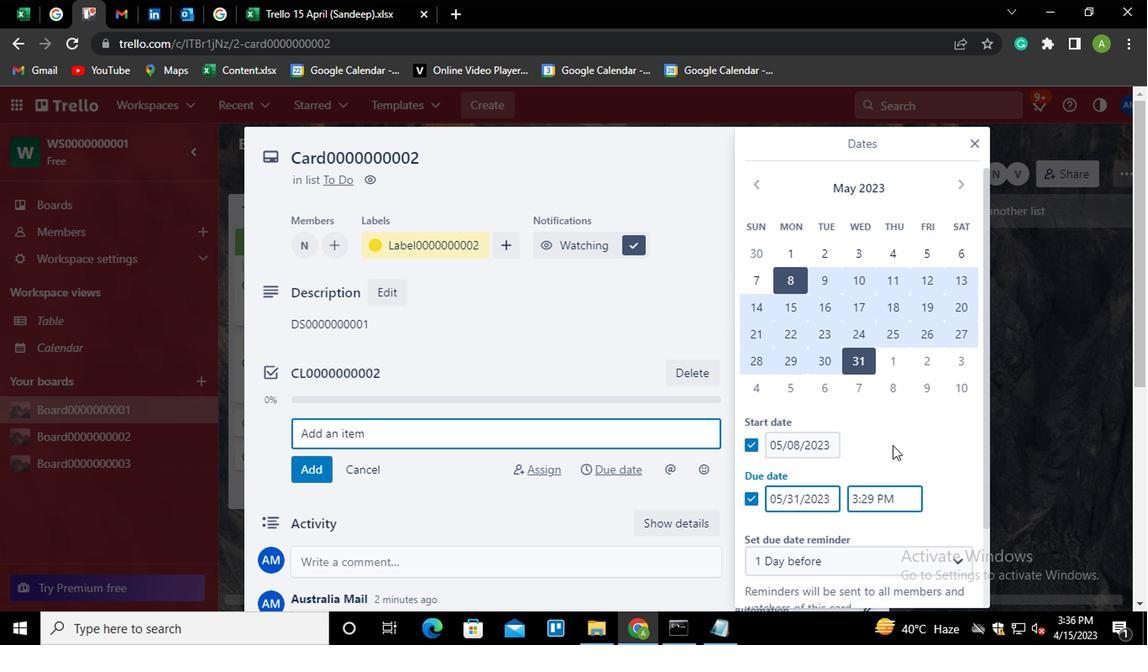 
Action: Mouse scrolled (890, 439) with delta (0, -1)
Screenshot: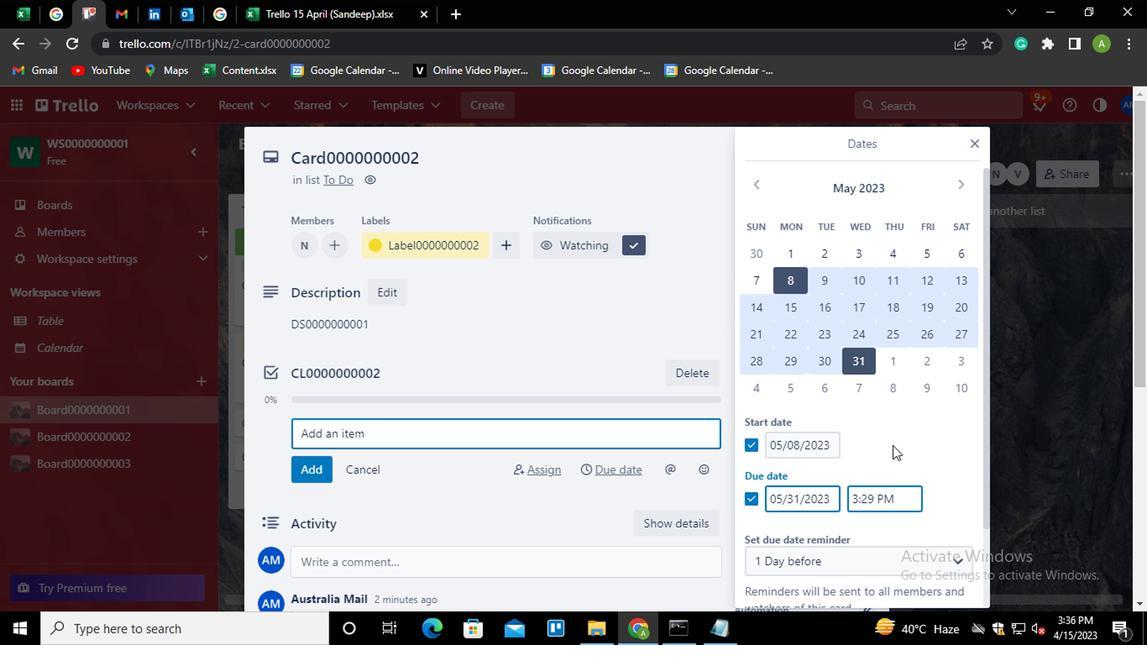 
Action: Mouse scrolled (890, 439) with delta (0, -1)
Screenshot: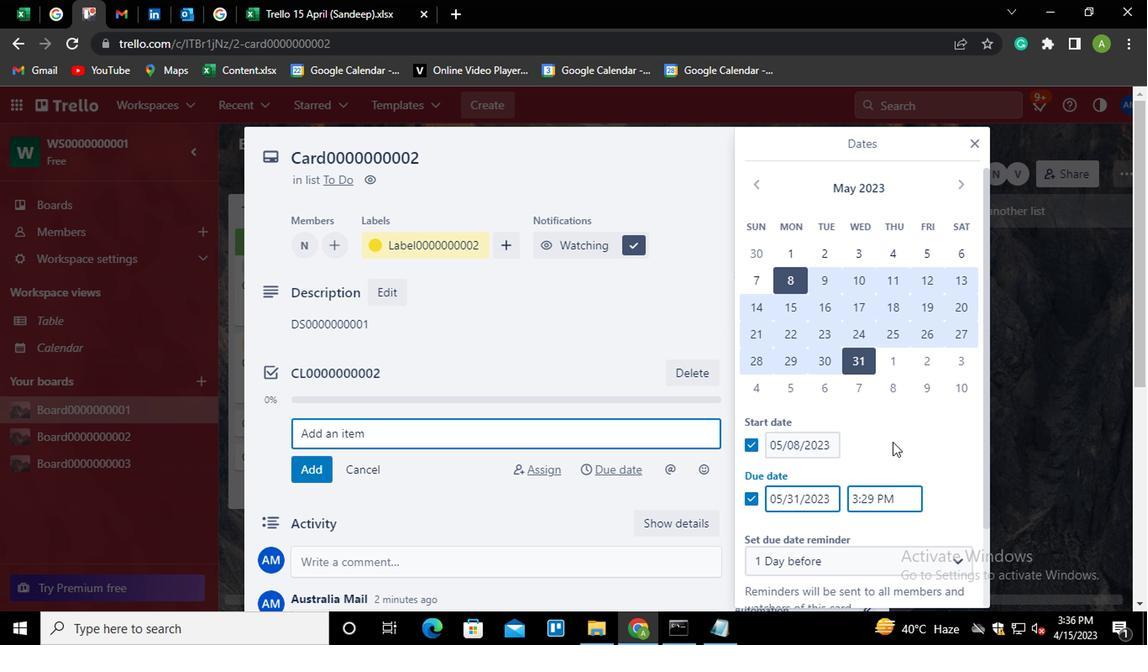 
Action: Mouse scrolled (890, 439) with delta (0, -1)
Screenshot: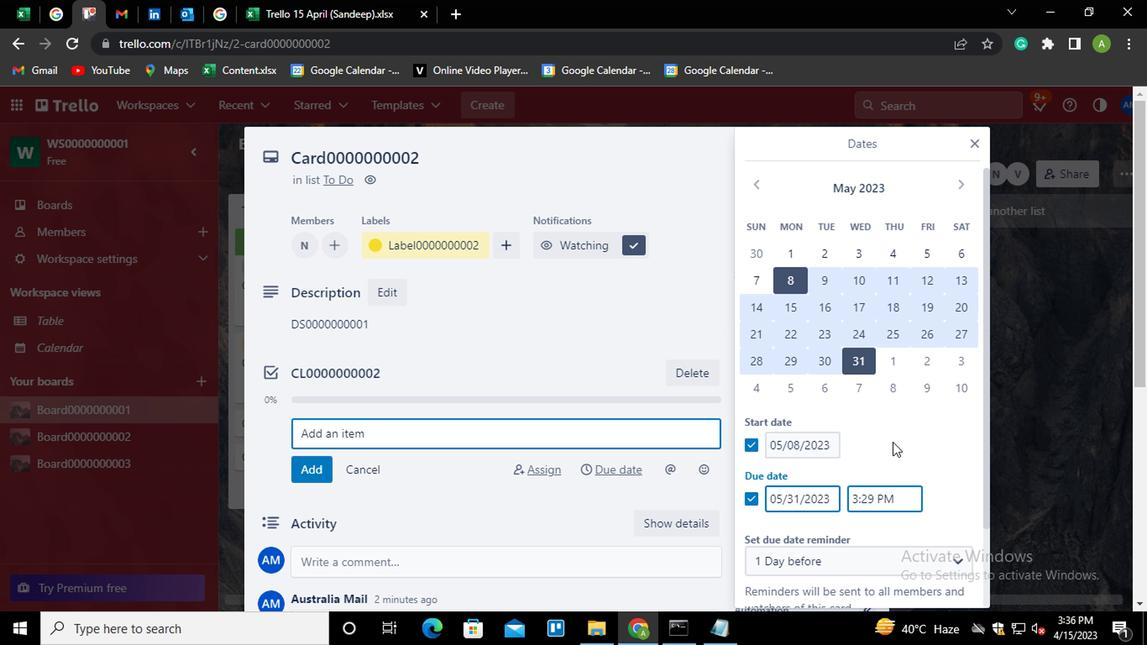 
Action: Mouse moved to (861, 534)
Screenshot: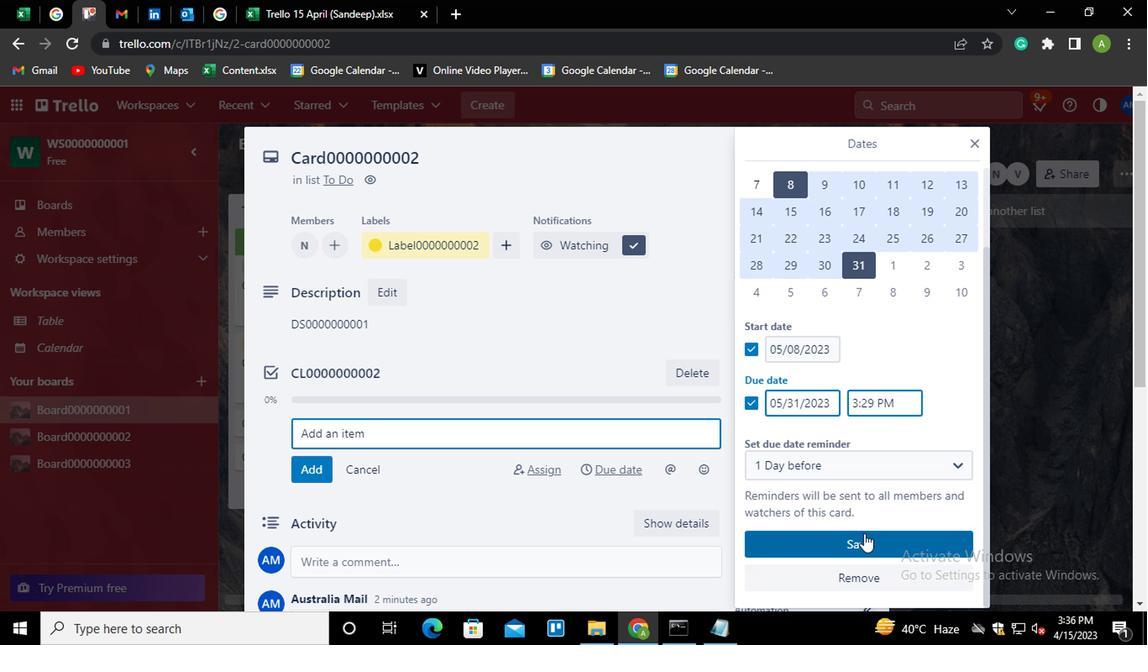 
Action: Mouse pressed left at (861, 534)
Screenshot: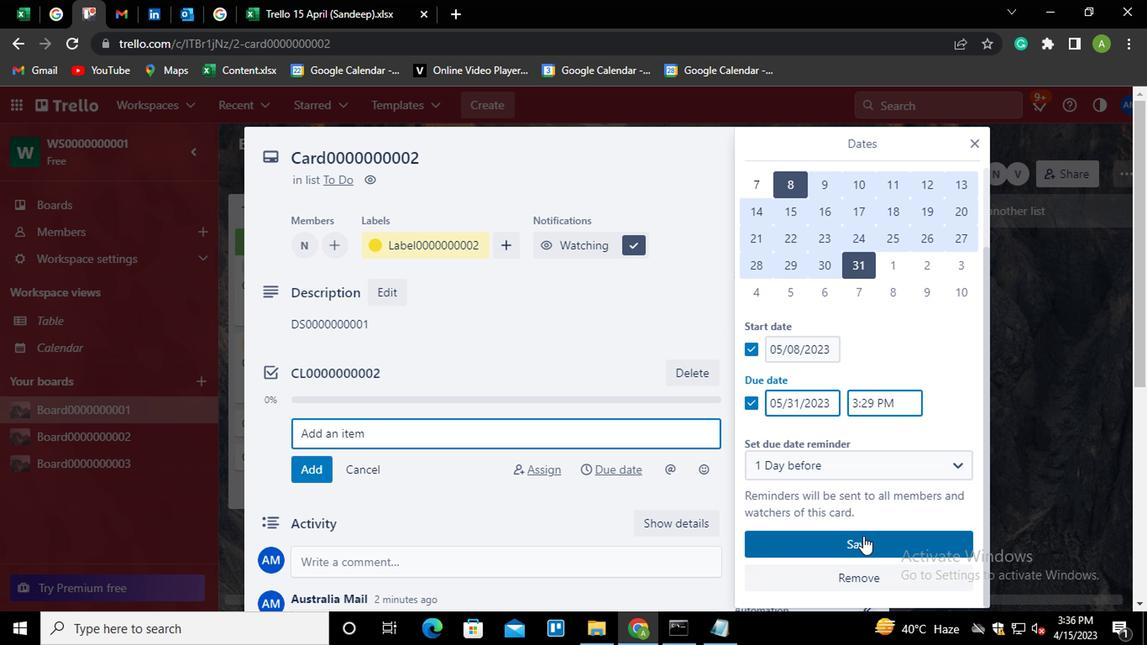 
Action: Mouse moved to (733, 501)
Screenshot: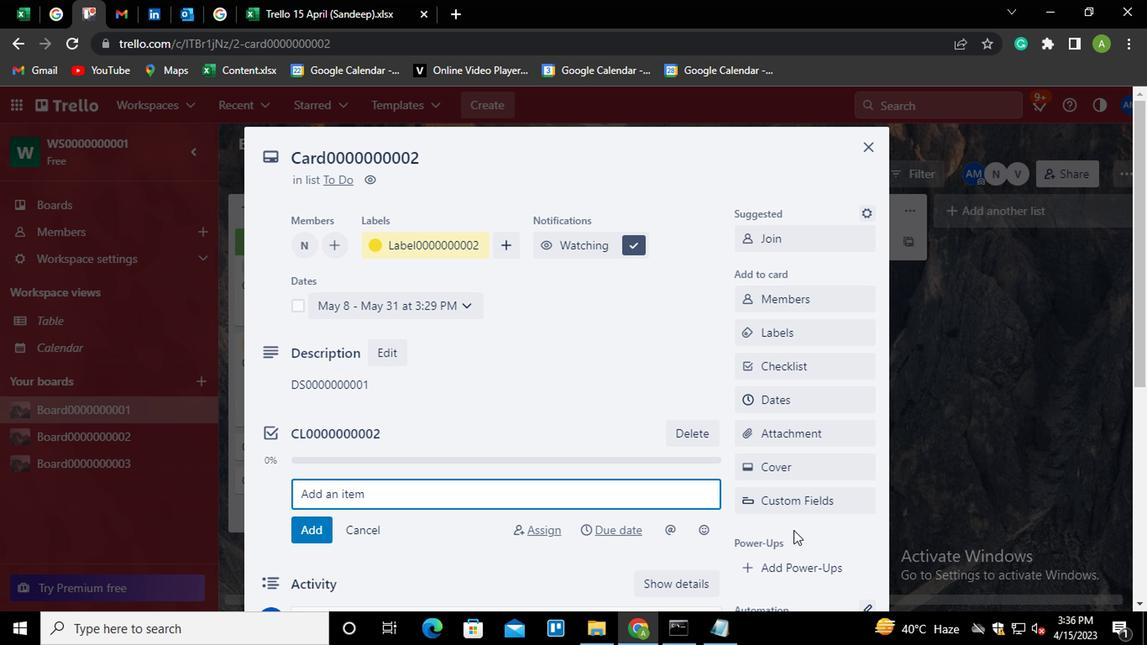 
